 Task: Create a due date automation trigger when advanced on, the moment a card is due add fields with custom field "Resume" set to a date not in this month.
Action: Mouse moved to (986, 289)
Screenshot: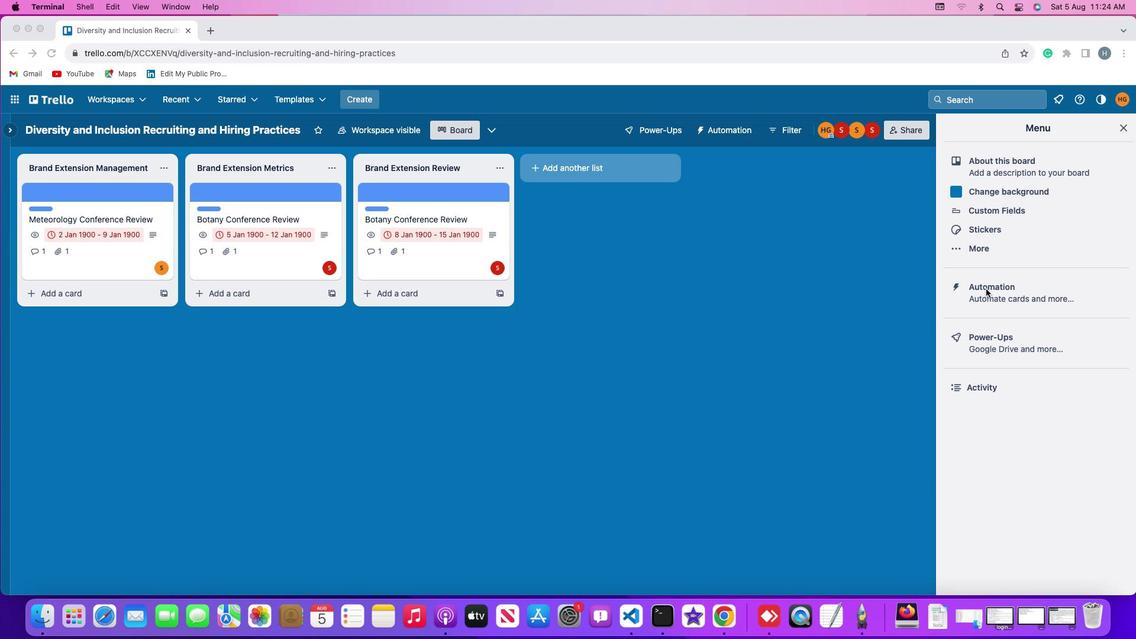 
Action: Mouse pressed left at (986, 289)
Screenshot: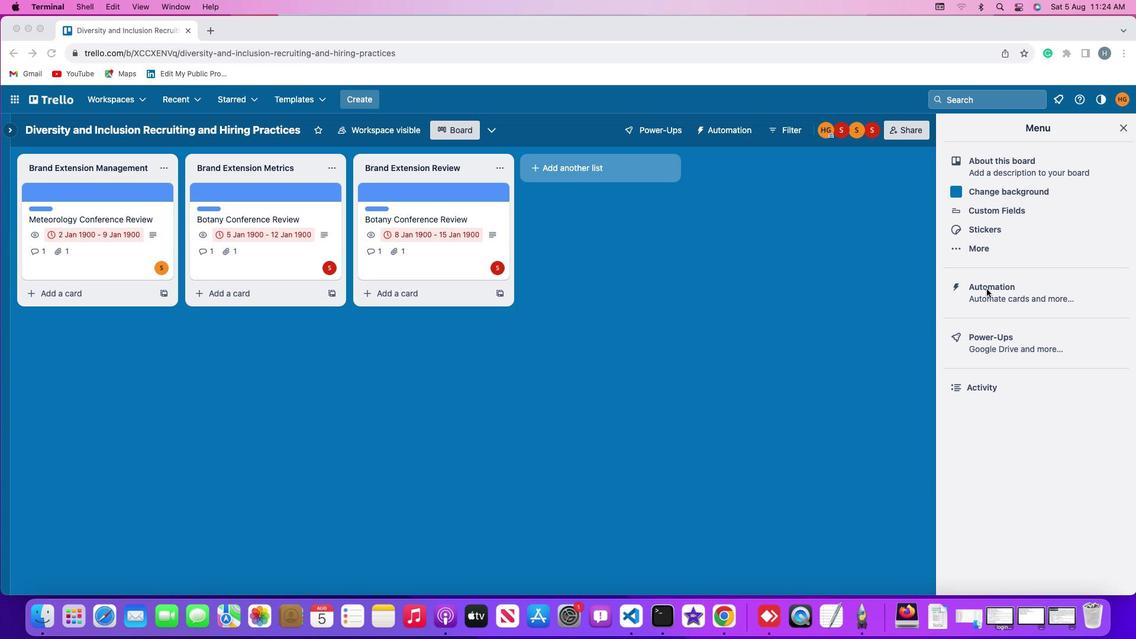 
Action: Mouse pressed left at (986, 289)
Screenshot: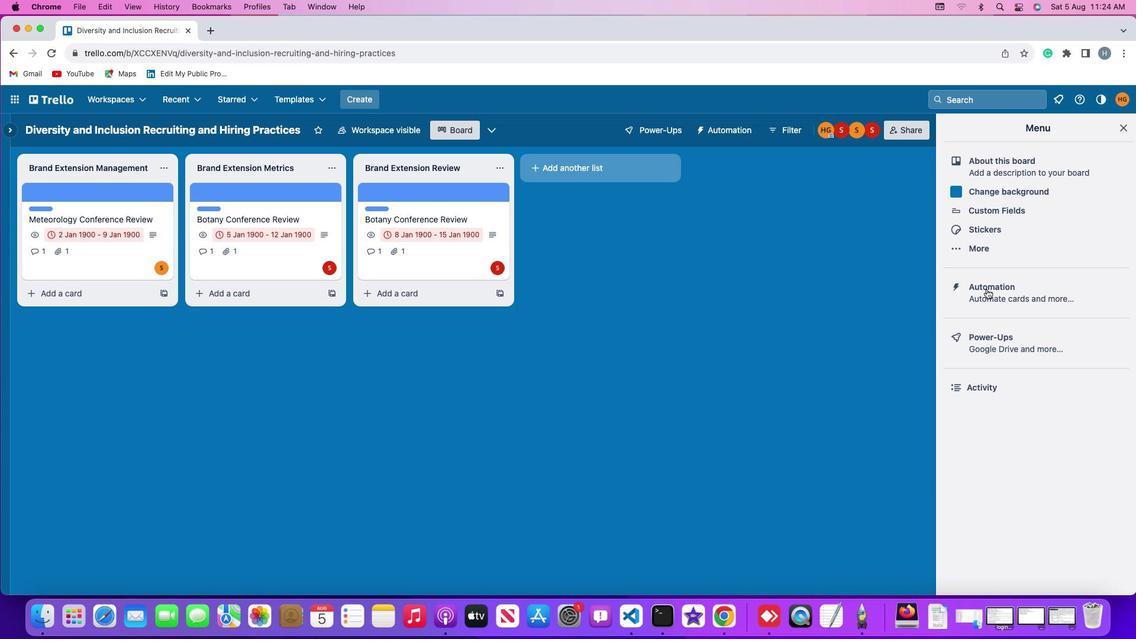 
Action: Mouse moved to (69, 281)
Screenshot: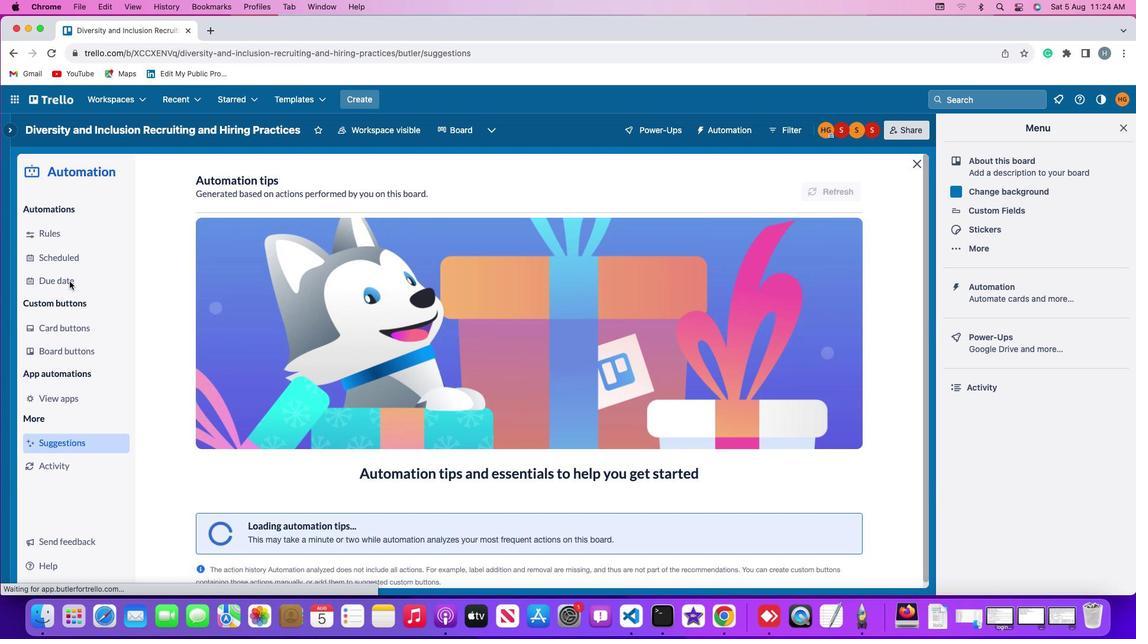 
Action: Mouse pressed left at (69, 281)
Screenshot: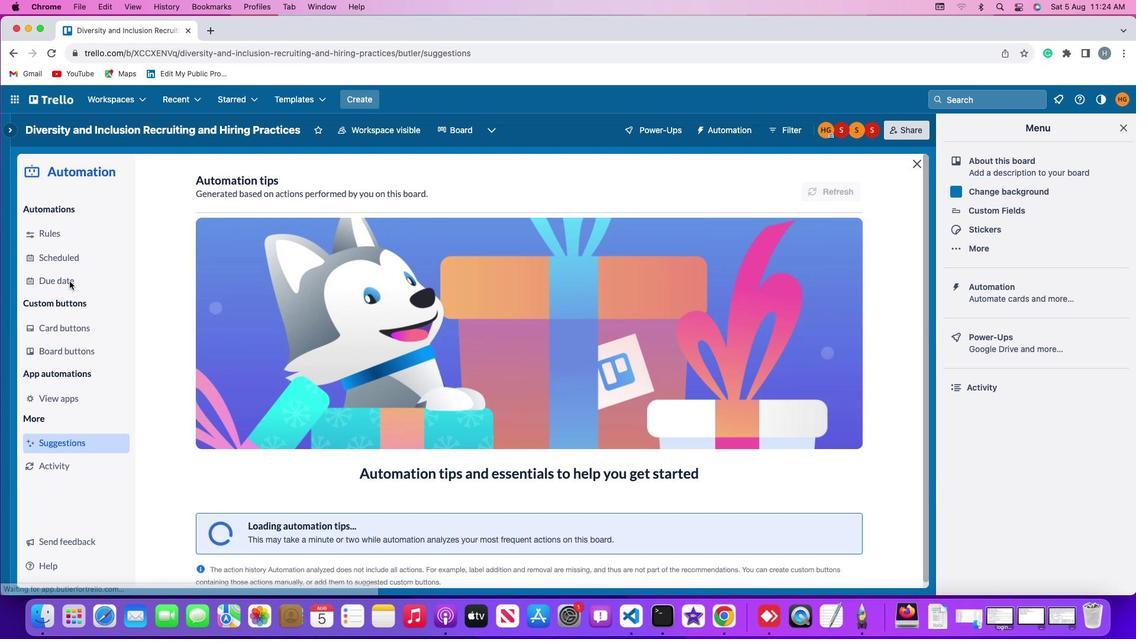 
Action: Mouse moved to (800, 181)
Screenshot: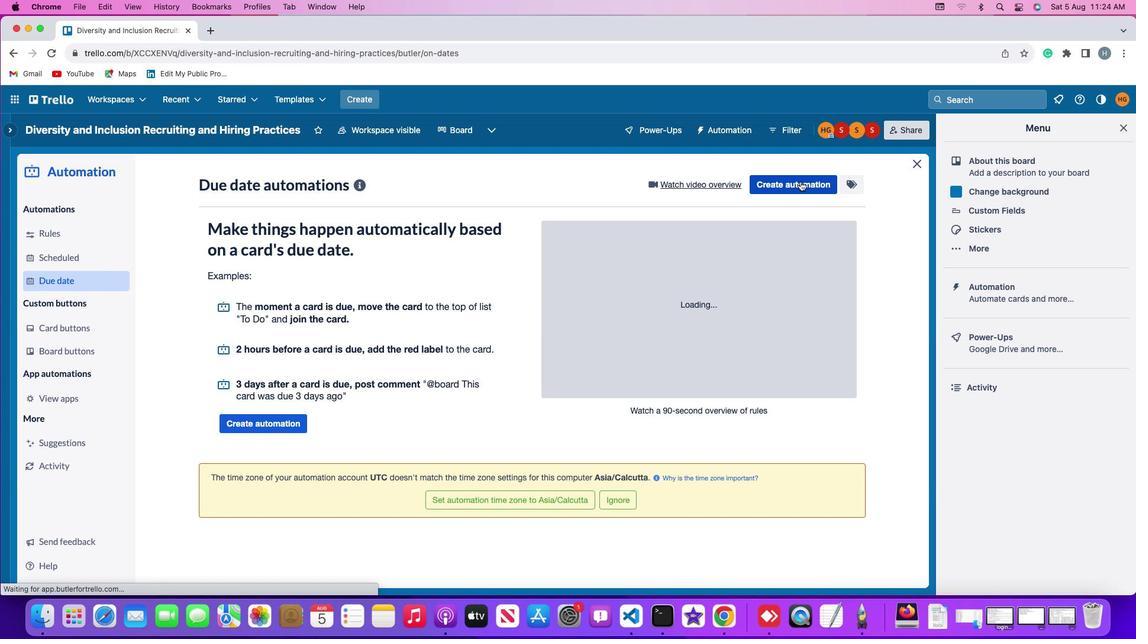 
Action: Mouse pressed left at (800, 181)
Screenshot: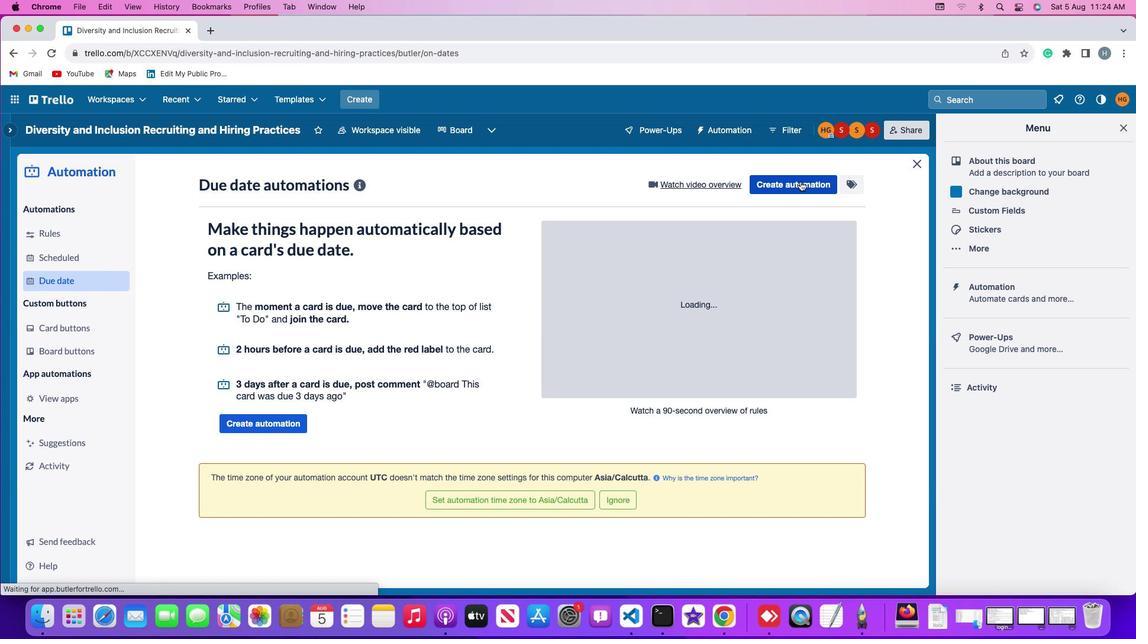 
Action: Mouse moved to (502, 299)
Screenshot: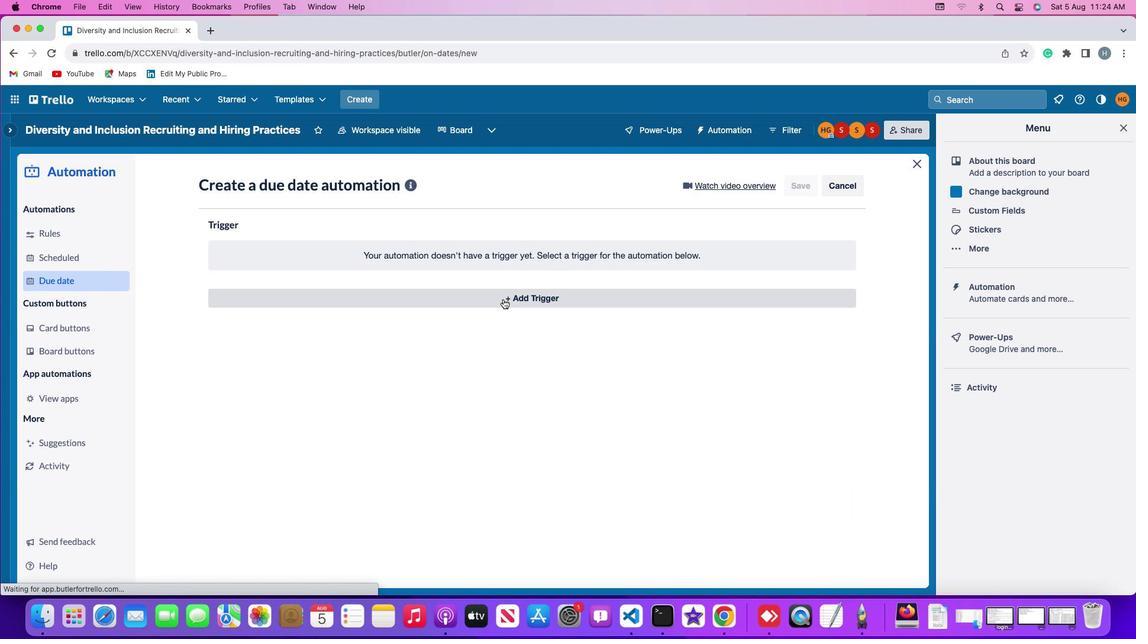 
Action: Mouse pressed left at (502, 299)
Screenshot: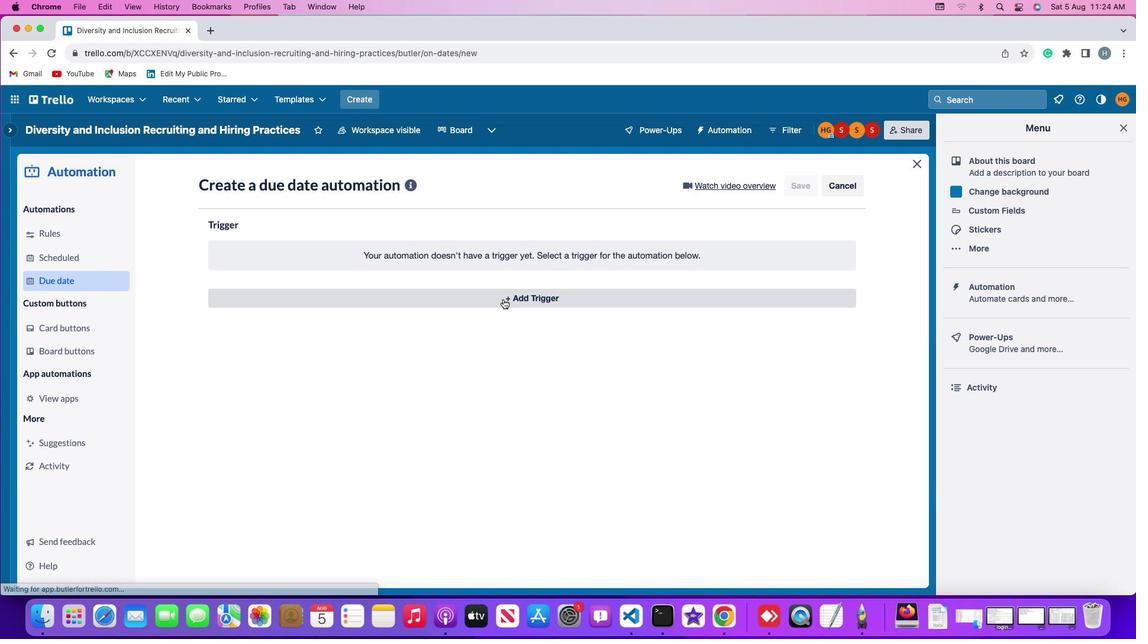 
Action: Mouse moved to (250, 436)
Screenshot: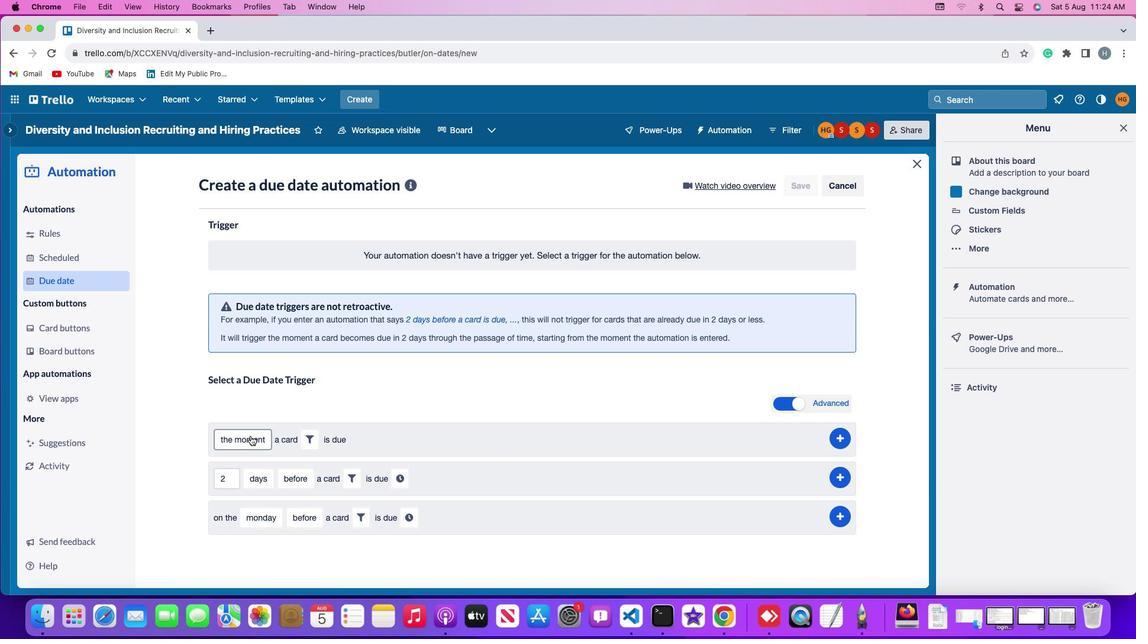 
Action: Mouse pressed left at (250, 436)
Screenshot: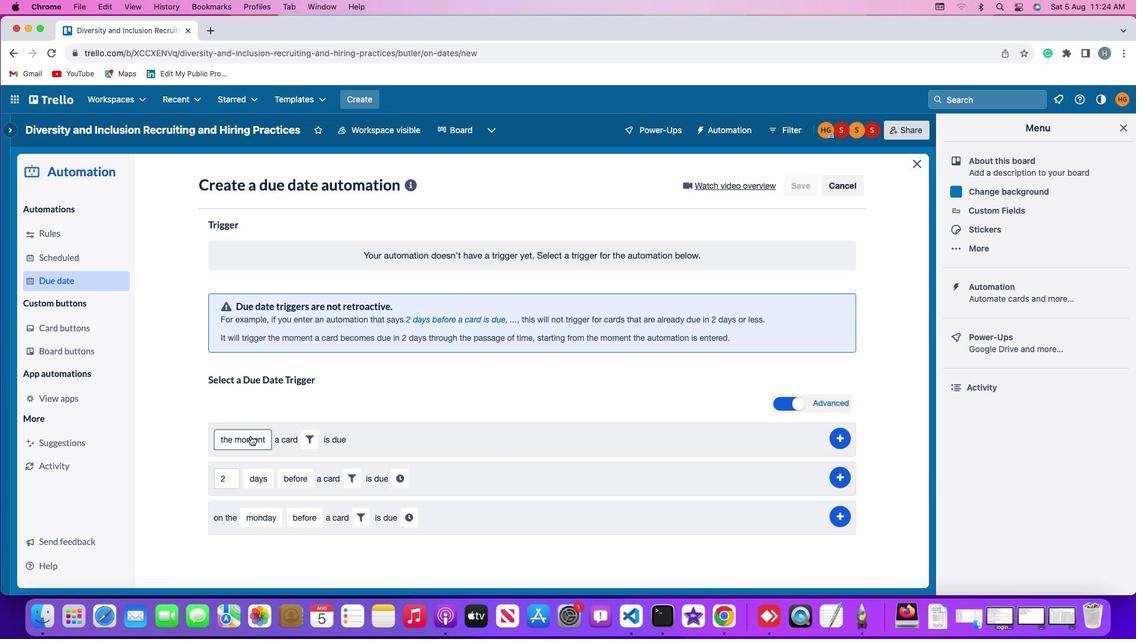 
Action: Mouse moved to (253, 460)
Screenshot: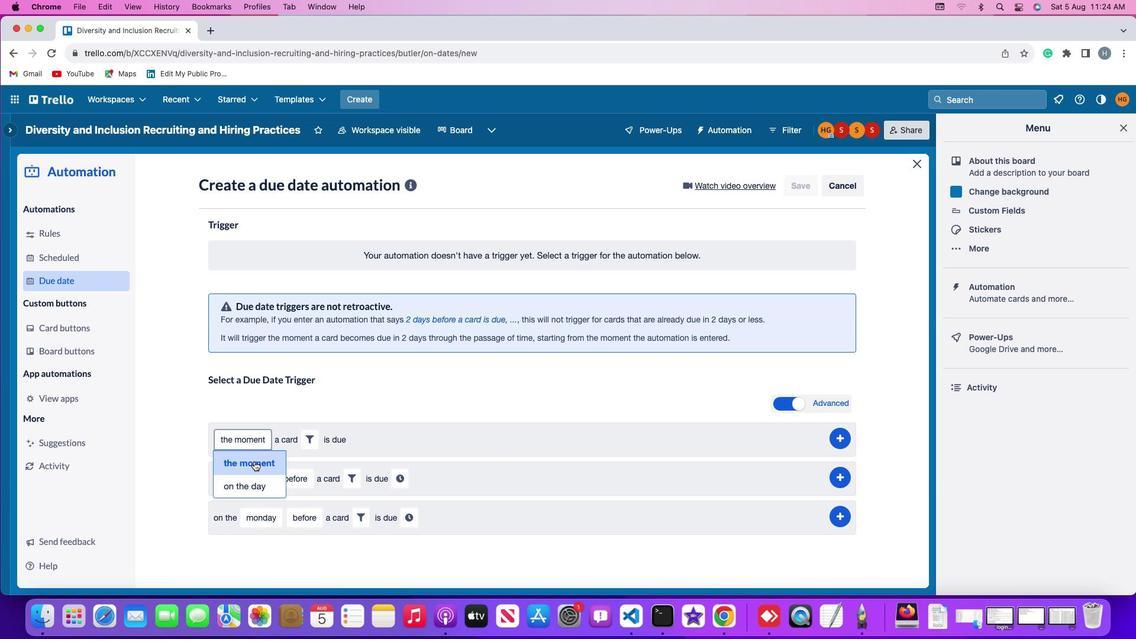 
Action: Mouse pressed left at (253, 460)
Screenshot: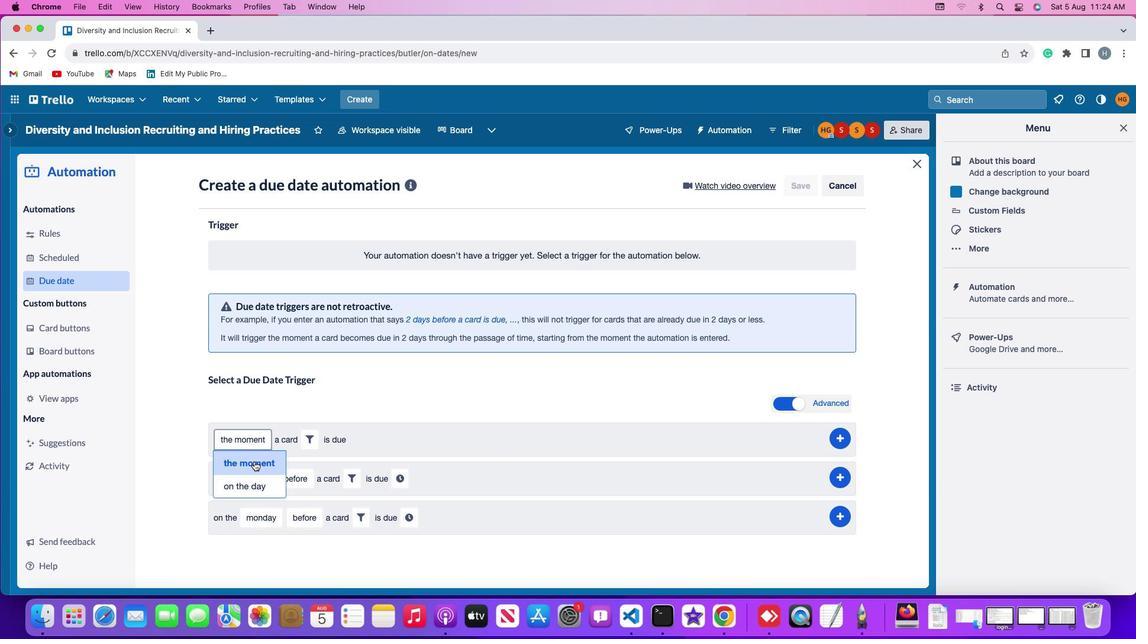 
Action: Mouse moved to (308, 439)
Screenshot: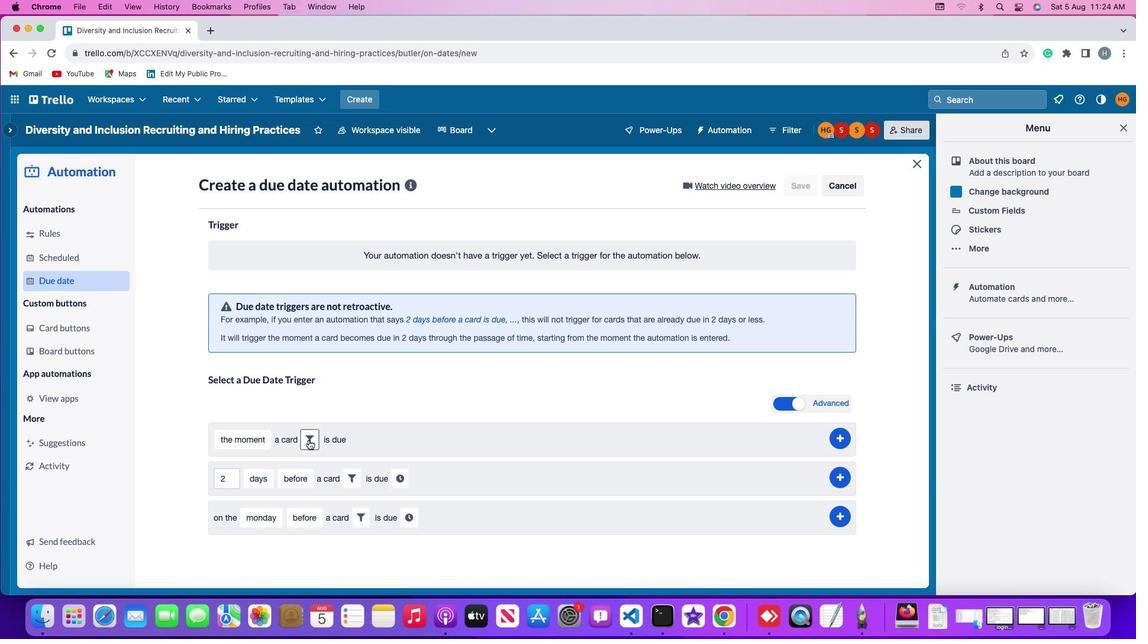 
Action: Mouse pressed left at (308, 439)
Screenshot: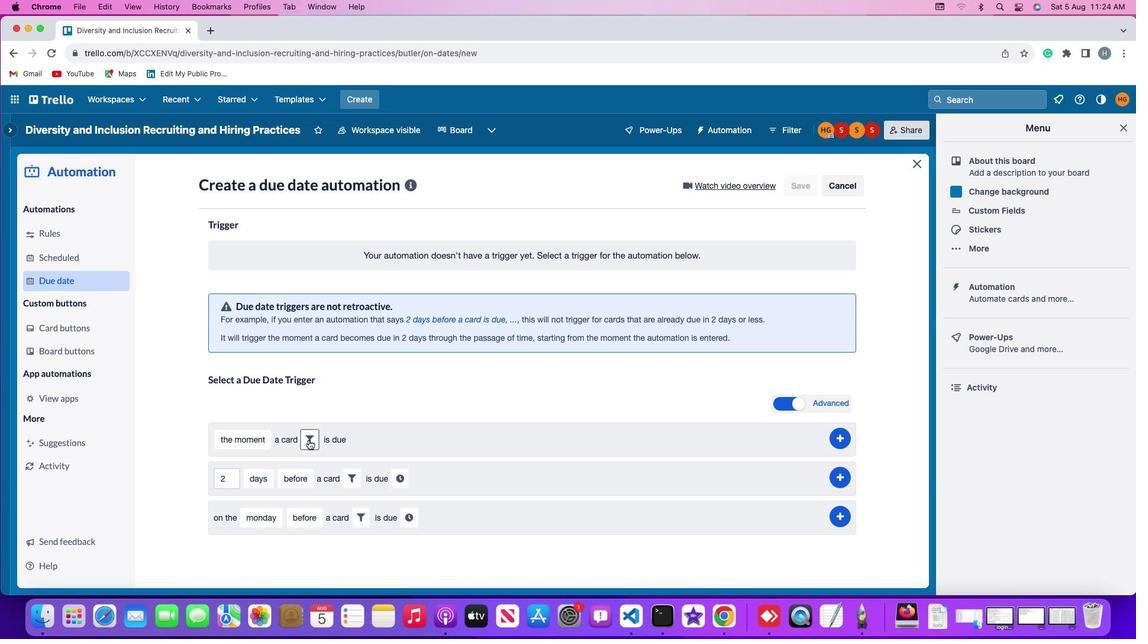 
Action: Mouse moved to (500, 475)
Screenshot: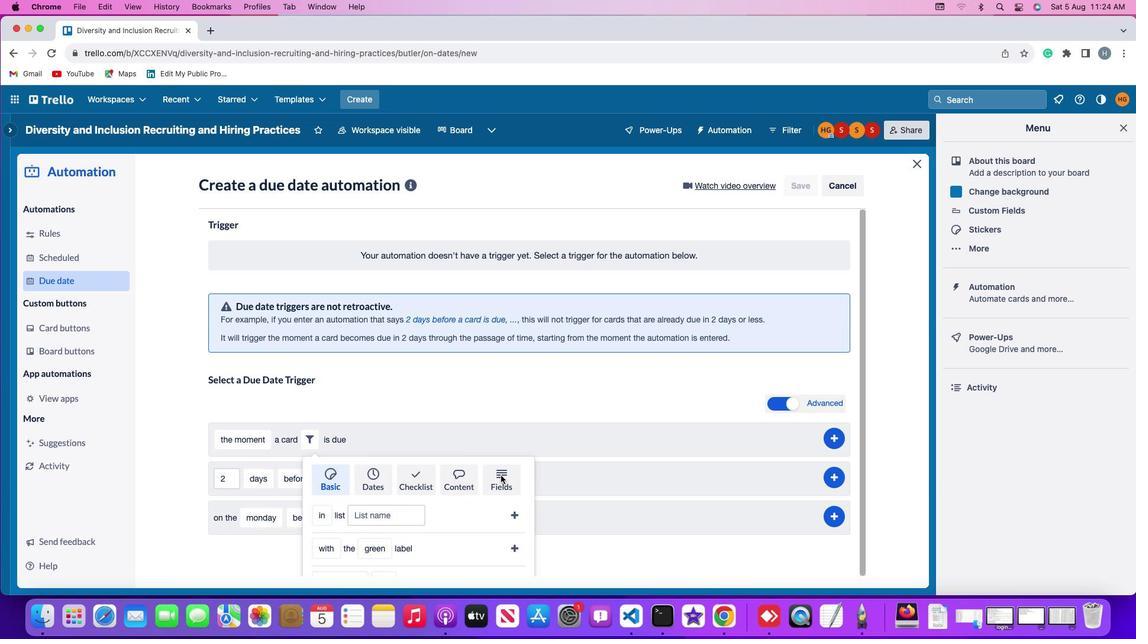
Action: Mouse pressed left at (500, 475)
Screenshot: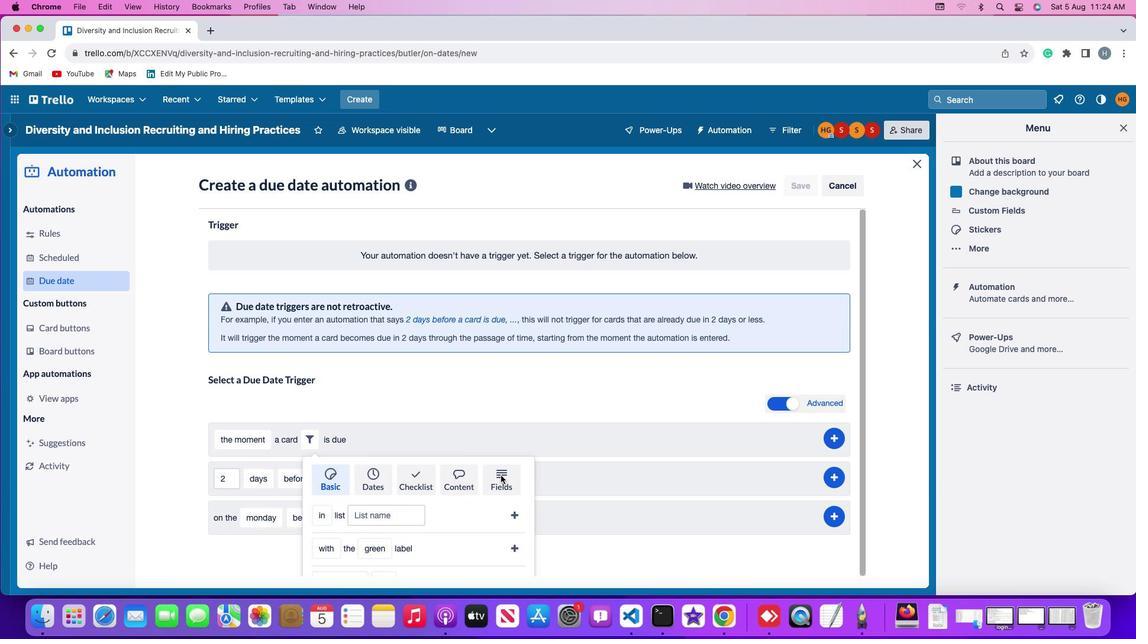 
Action: Mouse moved to (500, 475)
Screenshot: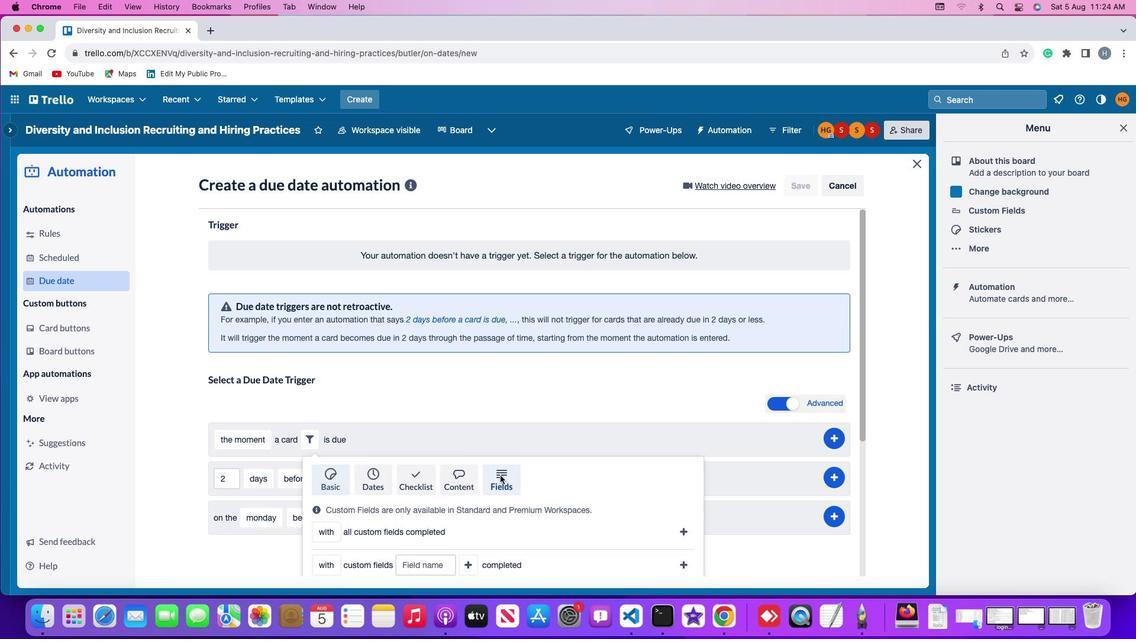 
Action: Mouse scrolled (500, 475) with delta (0, 0)
Screenshot: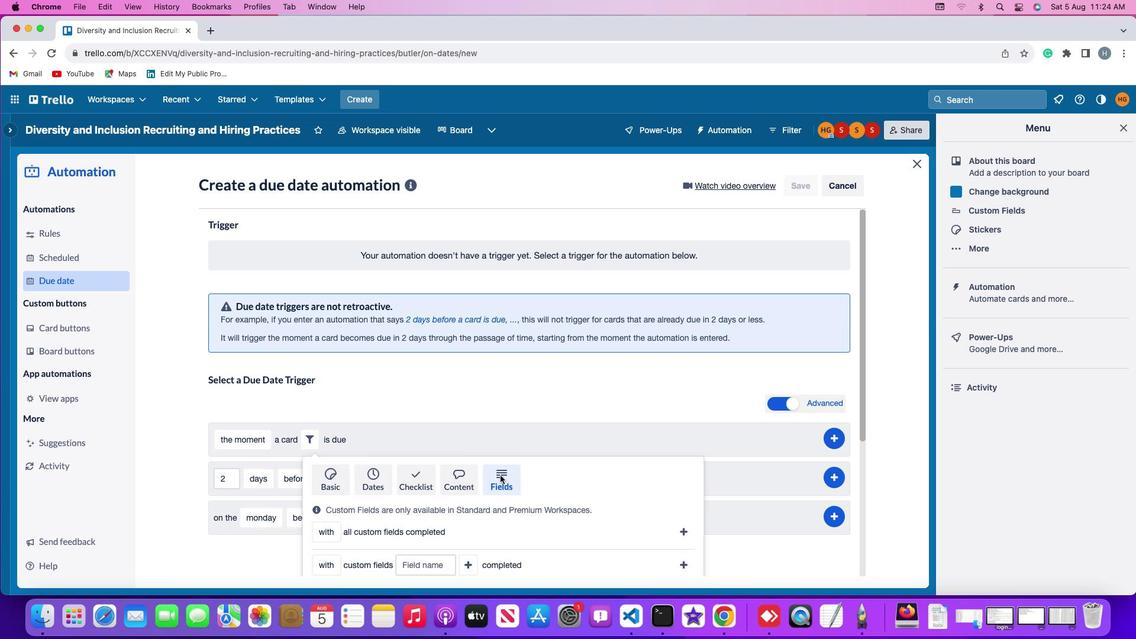 
Action: Mouse scrolled (500, 475) with delta (0, 0)
Screenshot: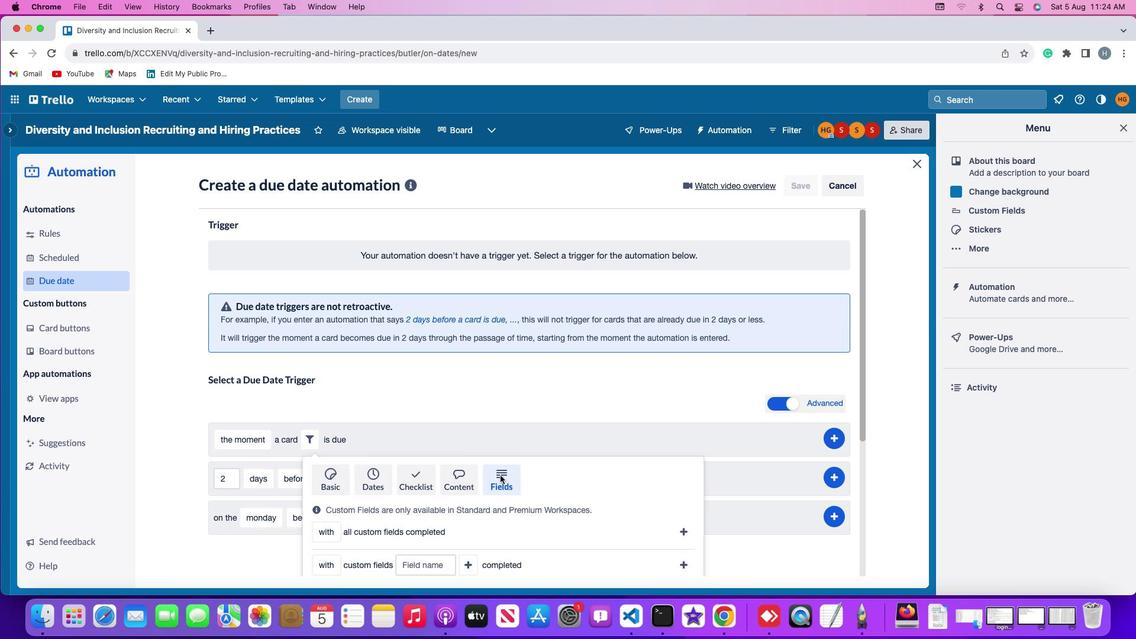 
Action: Mouse scrolled (500, 475) with delta (0, -1)
Screenshot: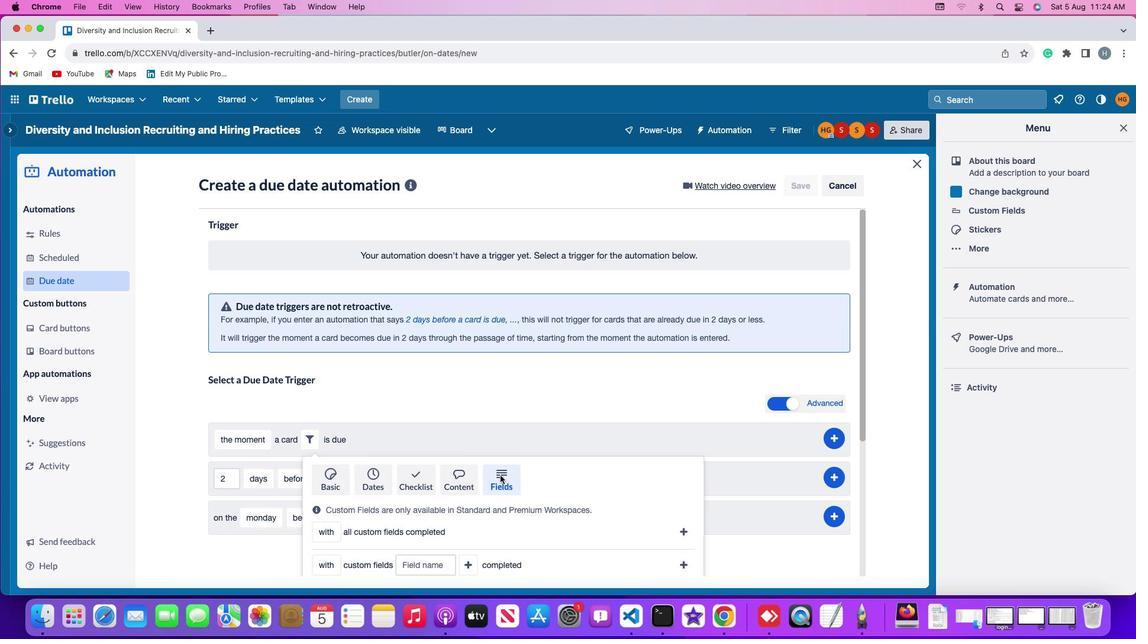 
Action: Mouse scrolled (500, 475) with delta (0, -2)
Screenshot: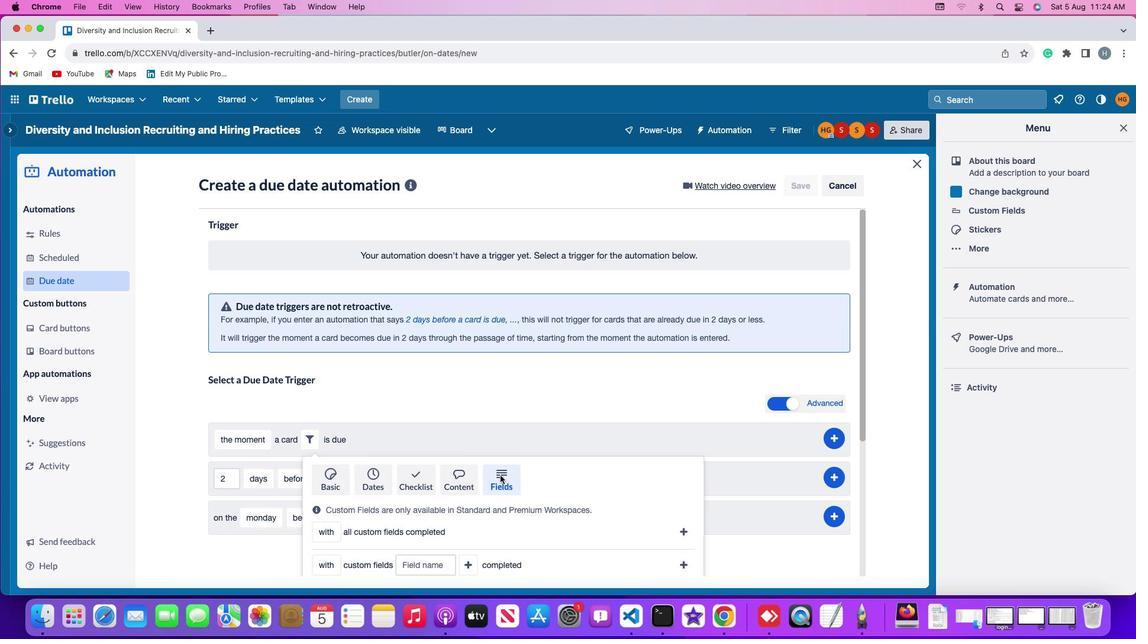 
Action: Mouse scrolled (500, 475) with delta (0, -3)
Screenshot: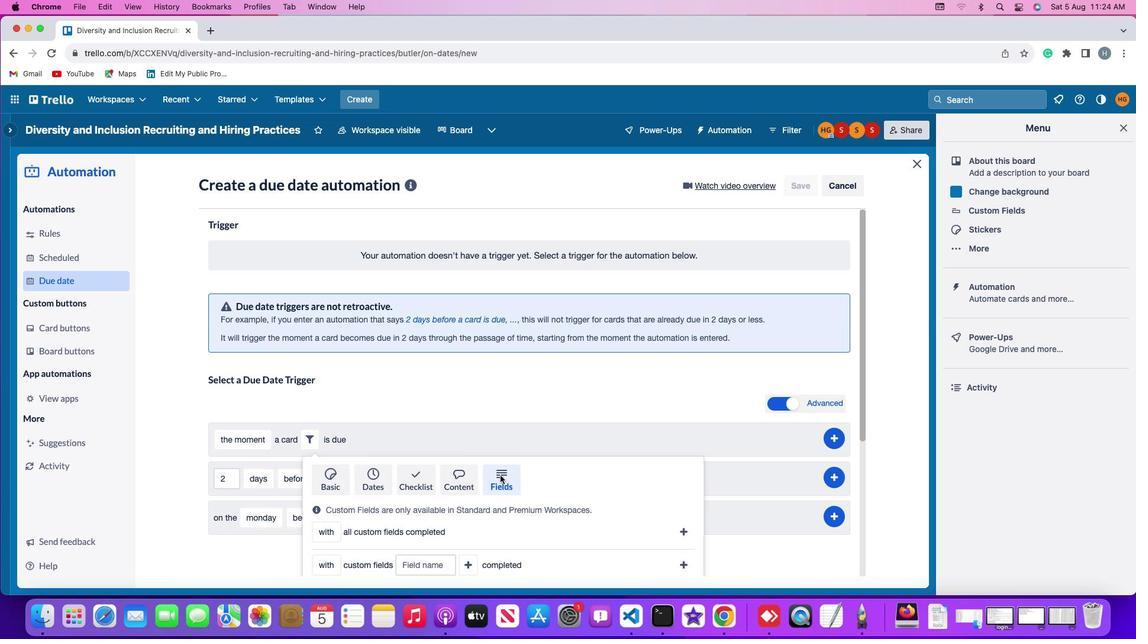 
Action: Mouse scrolled (500, 475) with delta (0, -4)
Screenshot: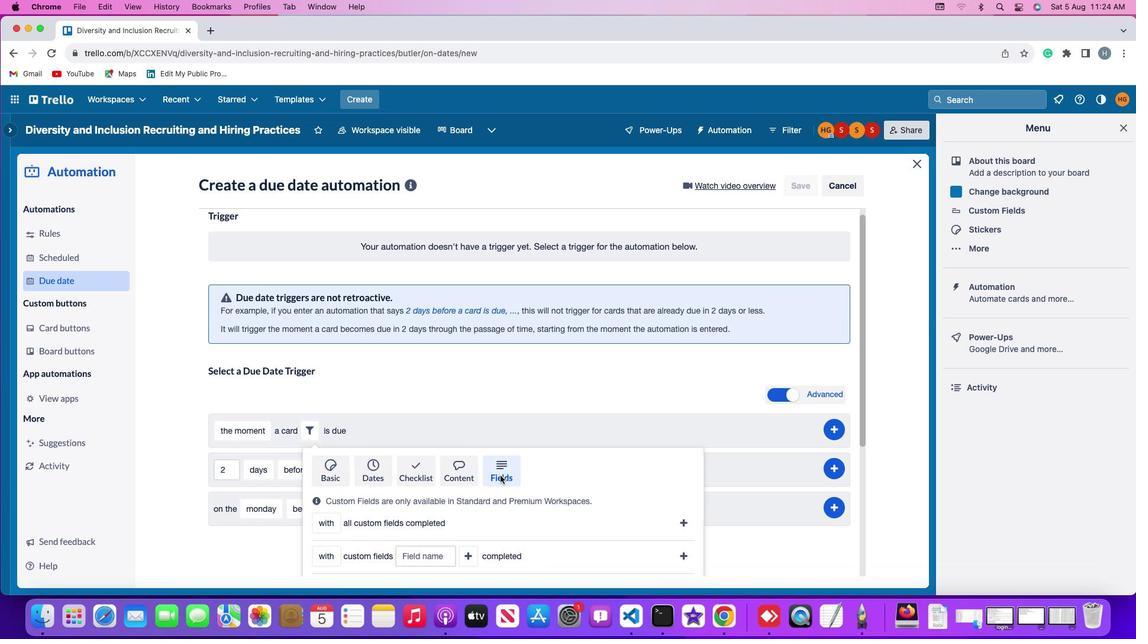 
Action: Mouse scrolled (500, 475) with delta (0, 0)
Screenshot: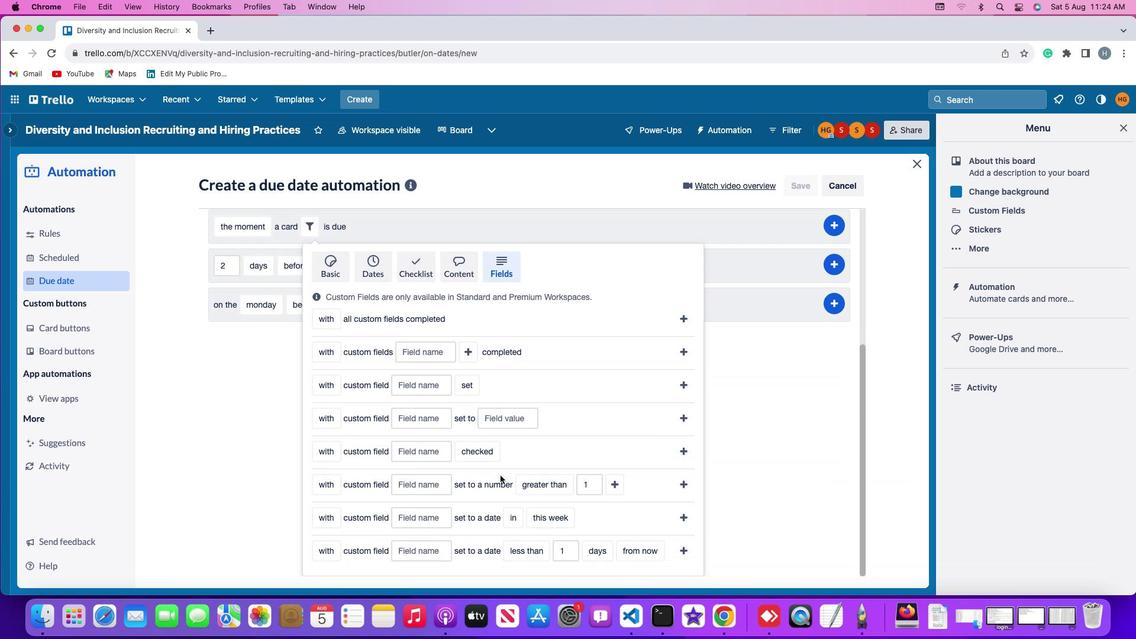 
Action: Mouse scrolled (500, 475) with delta (0, 0)
Screenshot: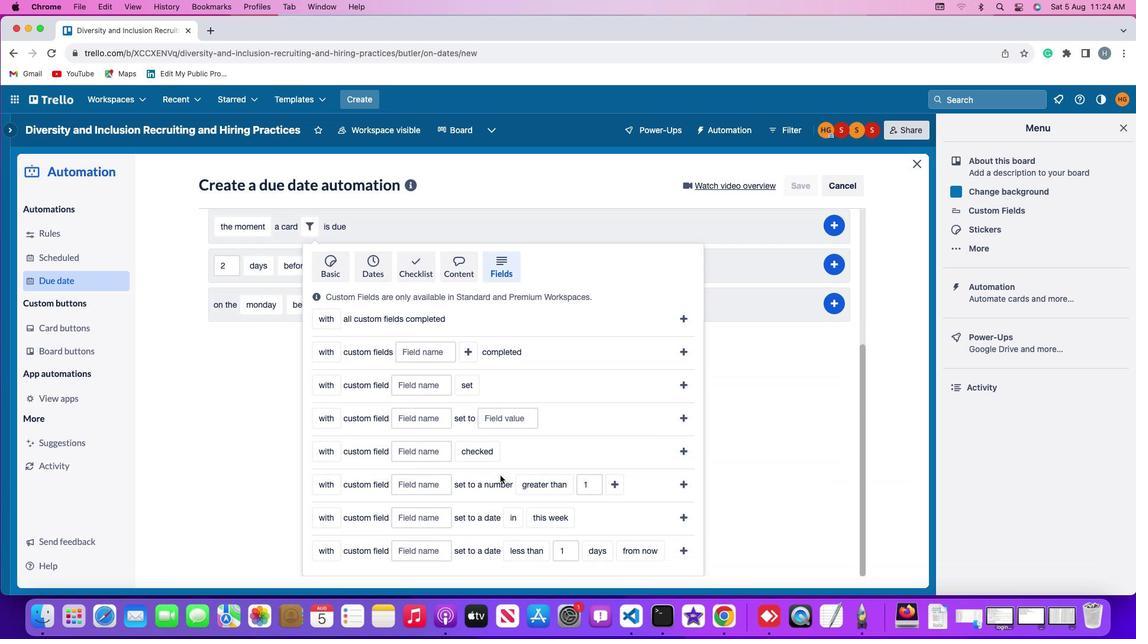 
Action: Mouse scrolled (500, 475) with delta (0, -1)
Screenshot: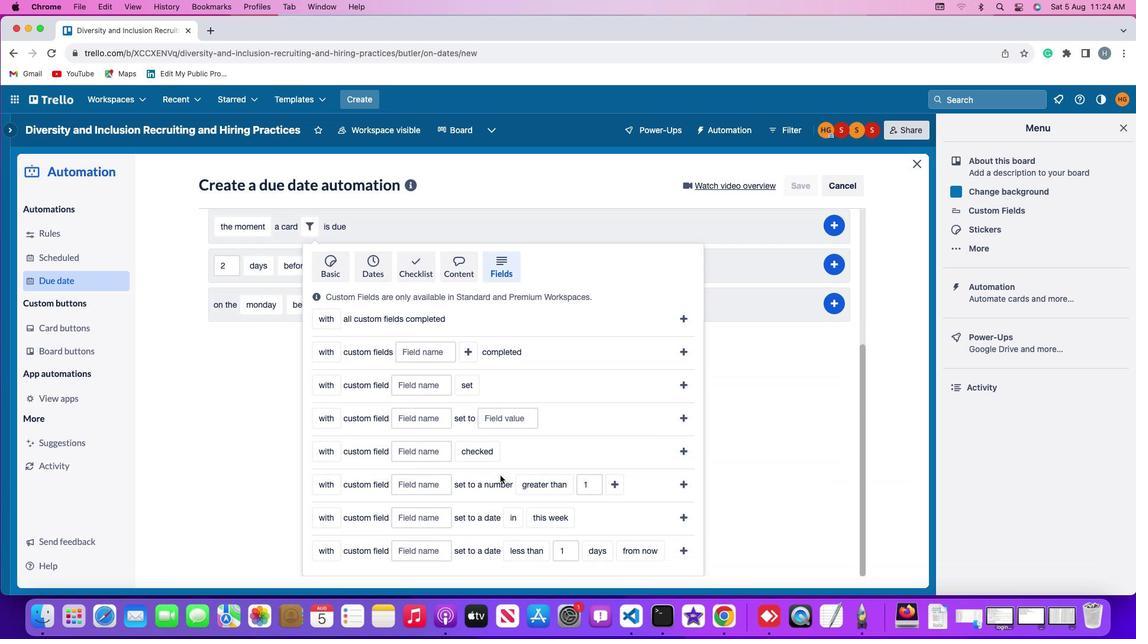 
Action: Mouse scrolled (500, 475) with delta (0, -2)
Screenshot: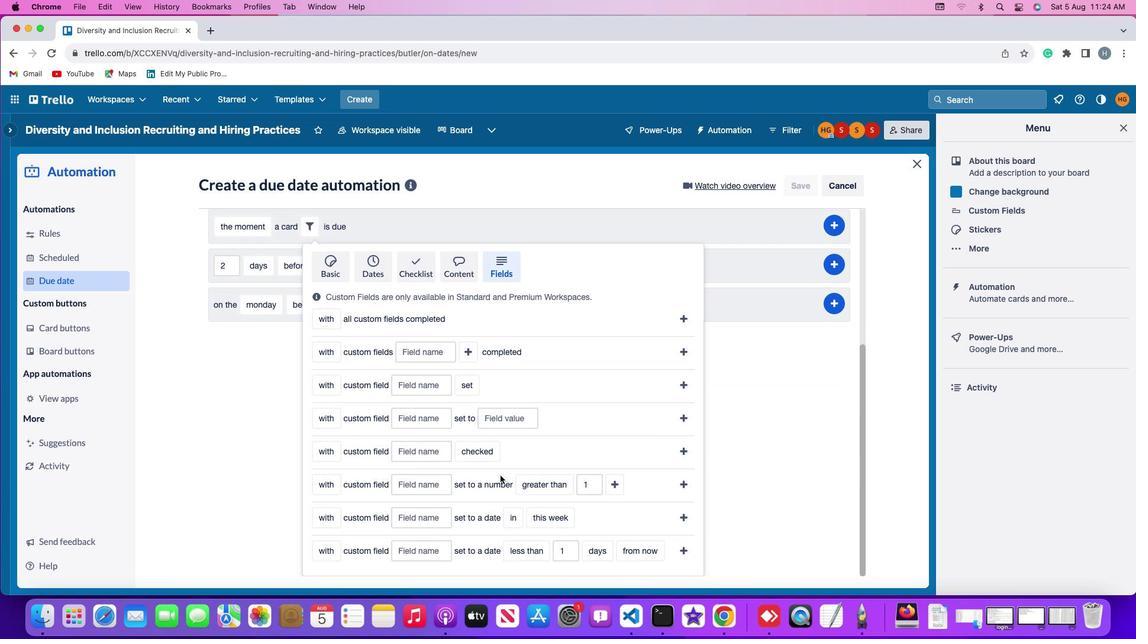 
Action: Mouse scrolled (500, 475) with delta (0, -3)
Screenshot: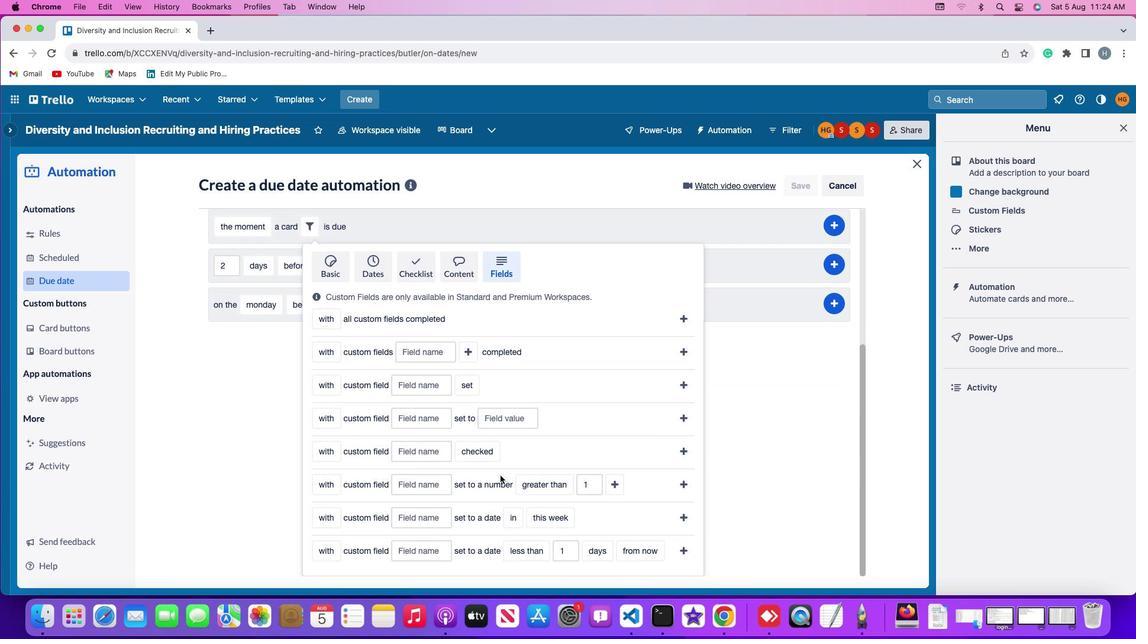 
Action: Mouse moved to (332, 520)
Screenshot: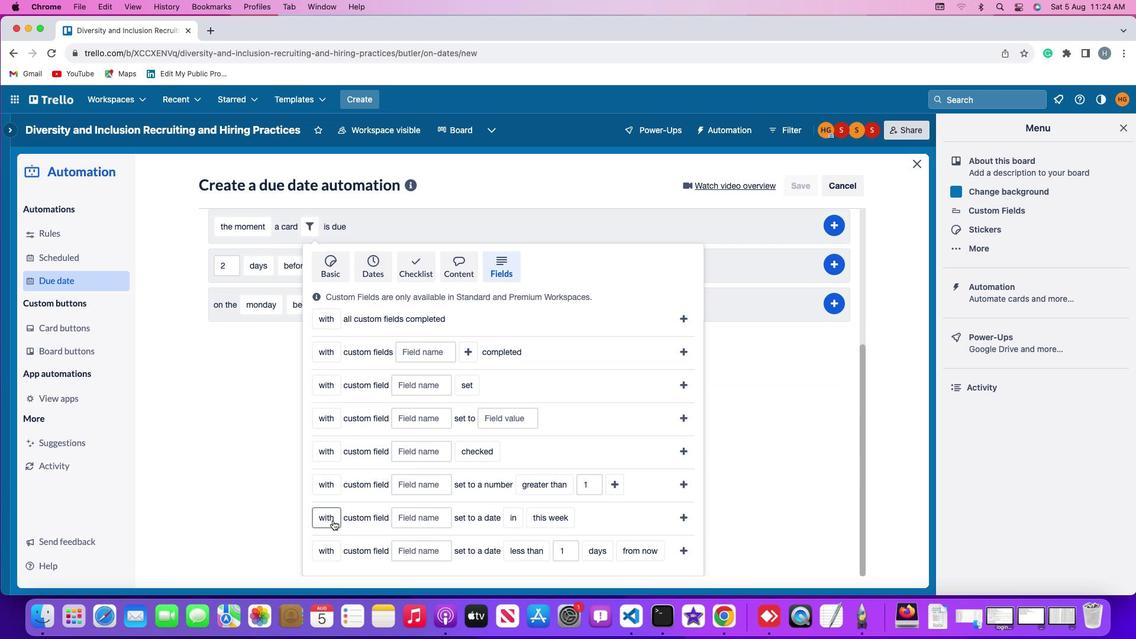 
Action: Mouse pressed left at (332, 520)
Screenshot: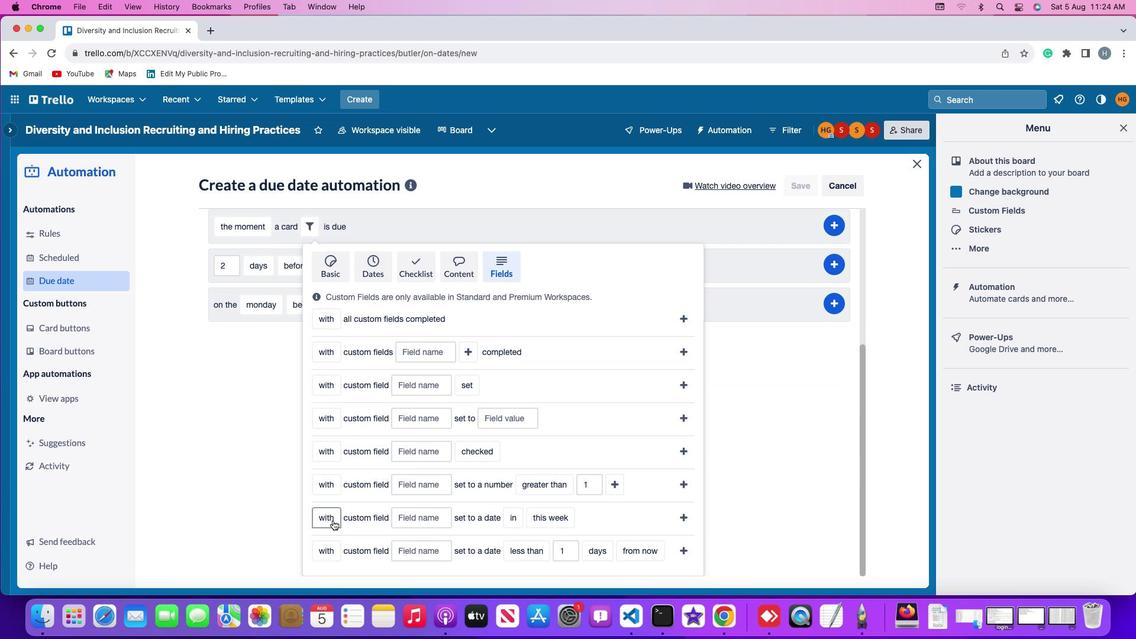 
Action: Mouse moved to (336, 540)
Screenshot: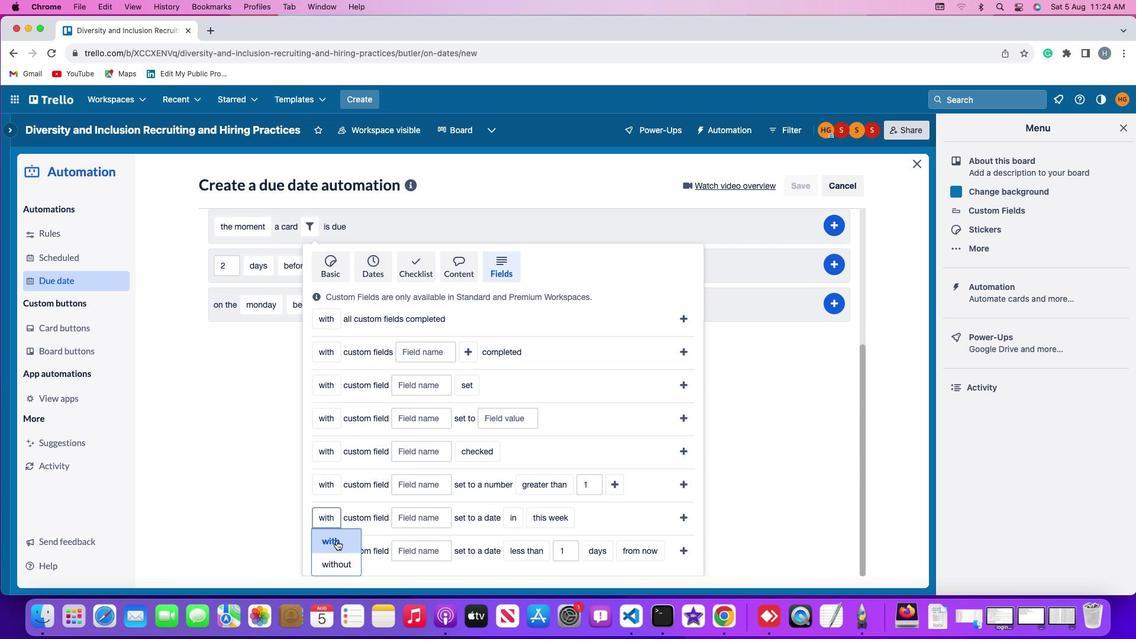 
Action: Mouse pressed left at (336, 540)
Screenshot: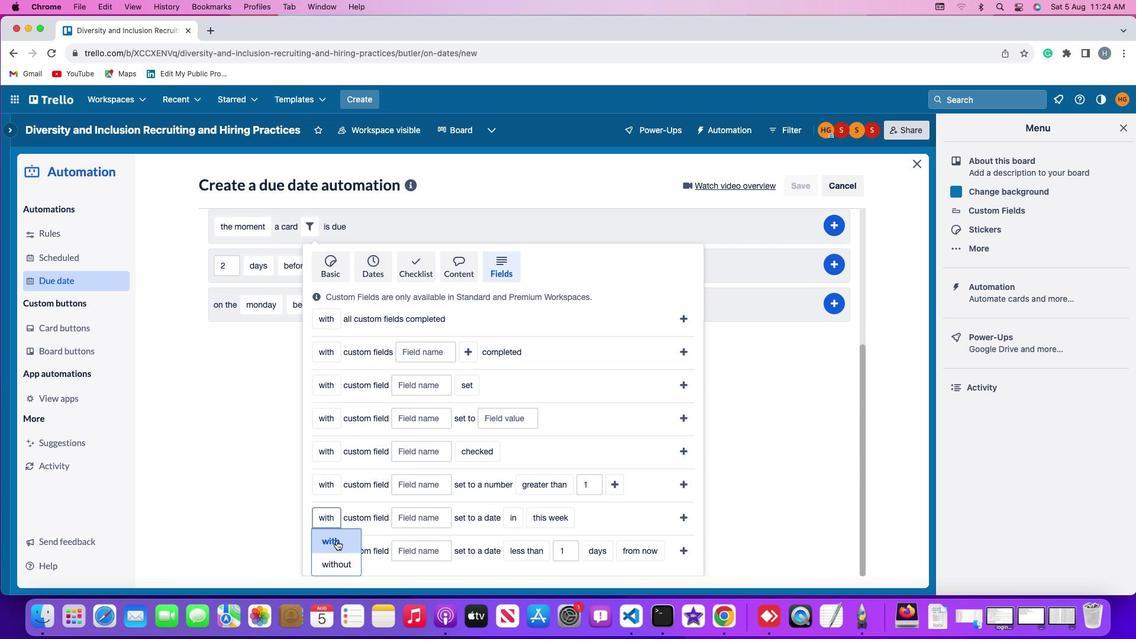 
Action: Mouse moved to (418, 520)
Screenshot: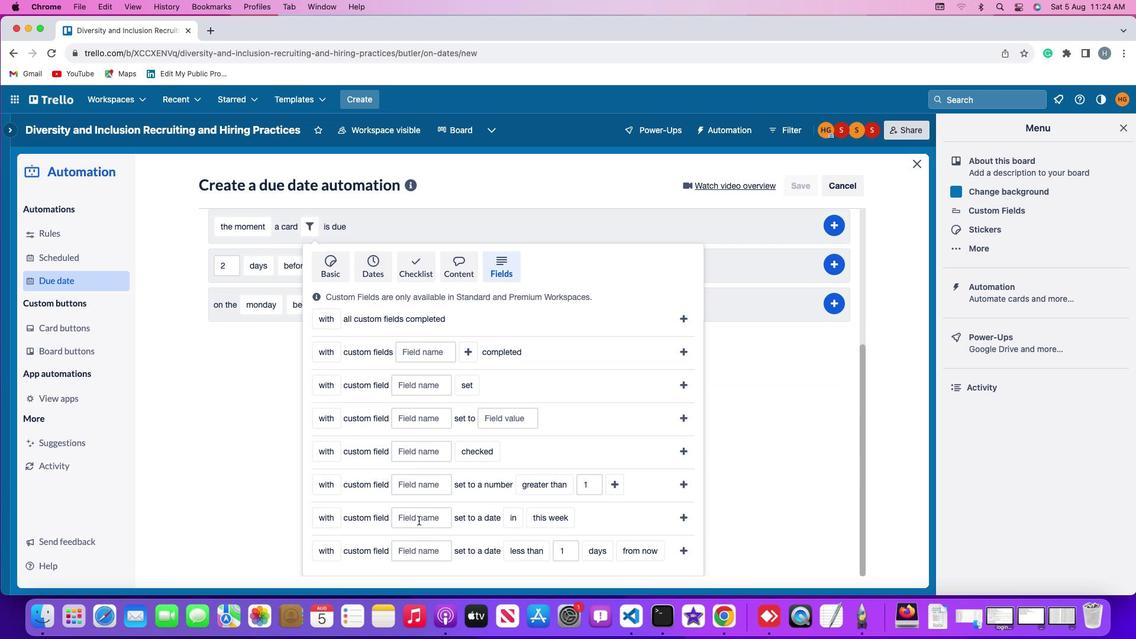 
Action: Mouse pressed left at (418, 520)
Screenshot: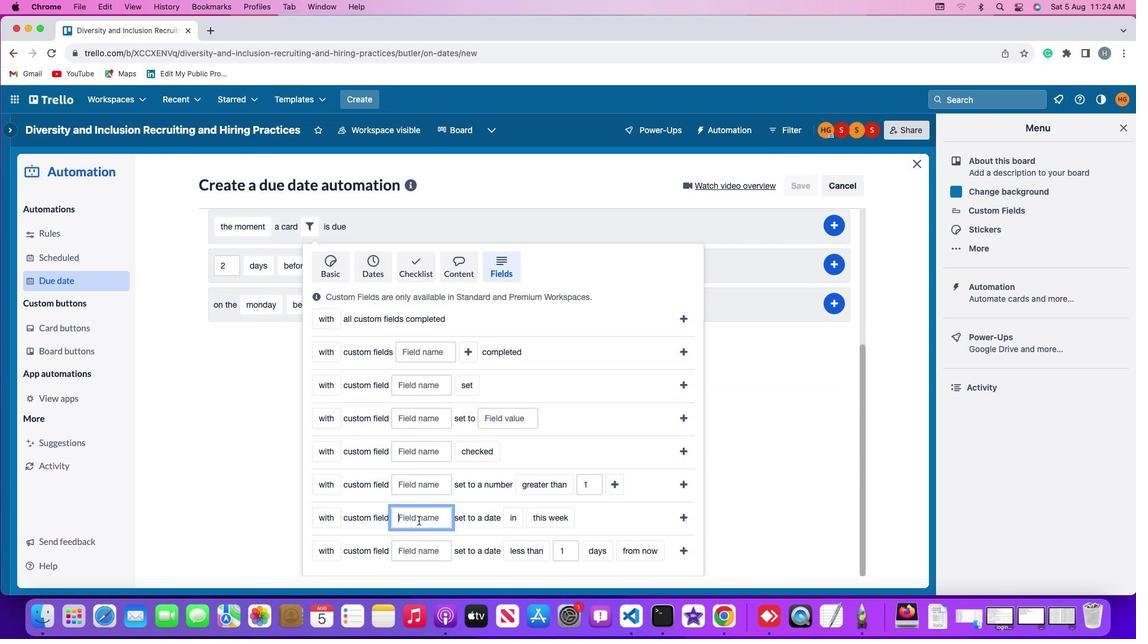 
Action: Mouse moved to (418, 520)
Screenshot: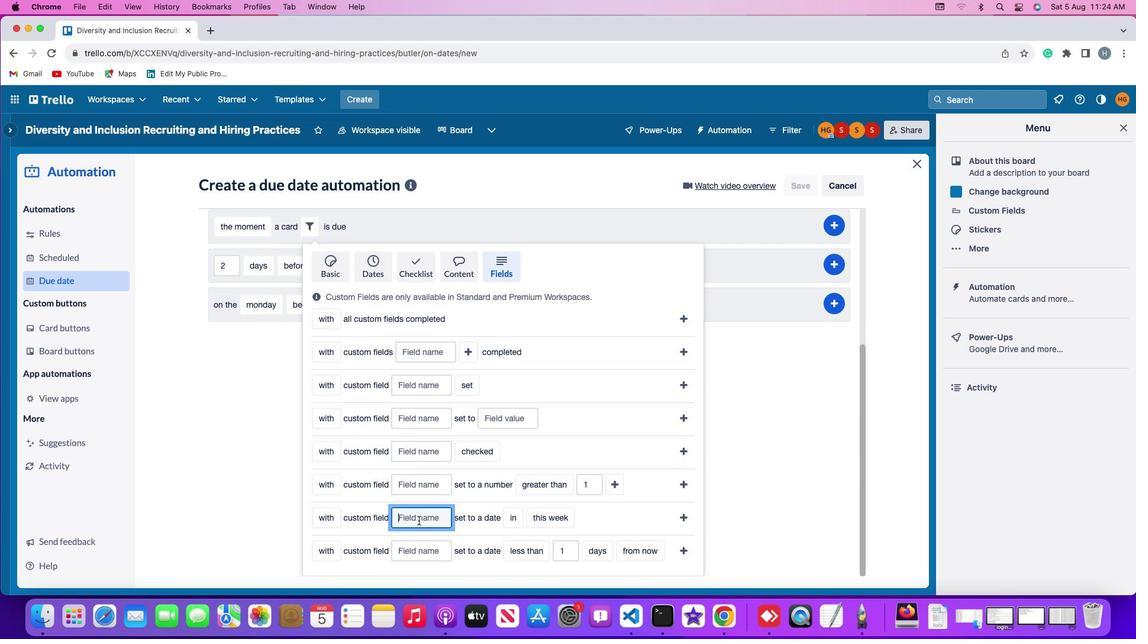 
Action: Key pressed Key.shift'R''e''s''u''m''e'
Screenshot: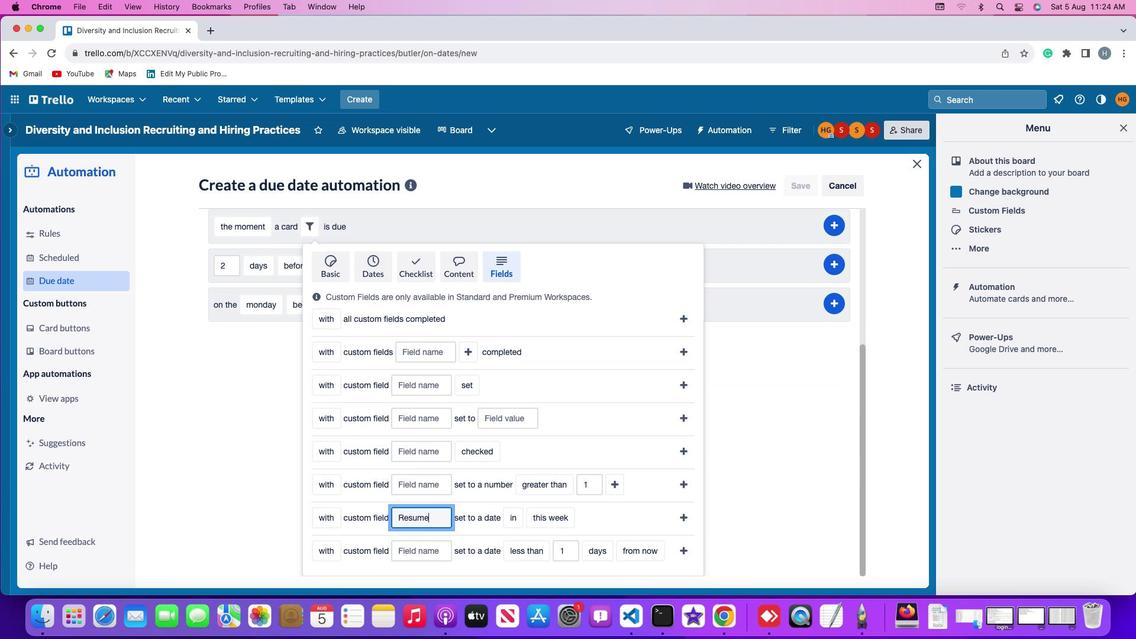 
Action: Mouse moved to (514, 520)
Screenshot: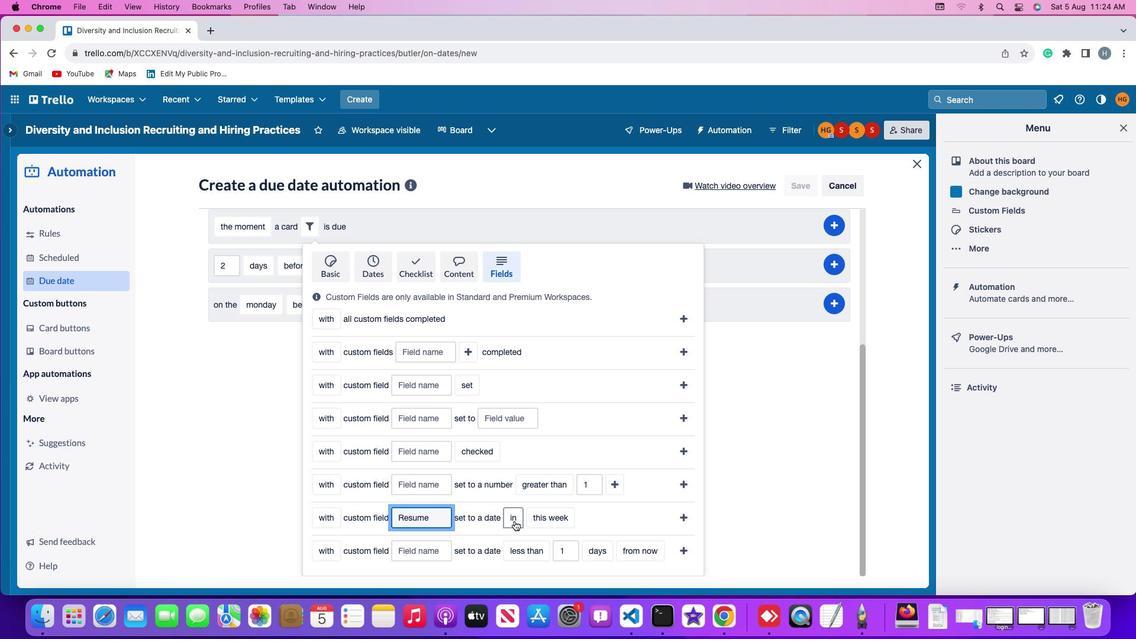 
Action: Mouse pressed left at (514, 520)
Screenshot: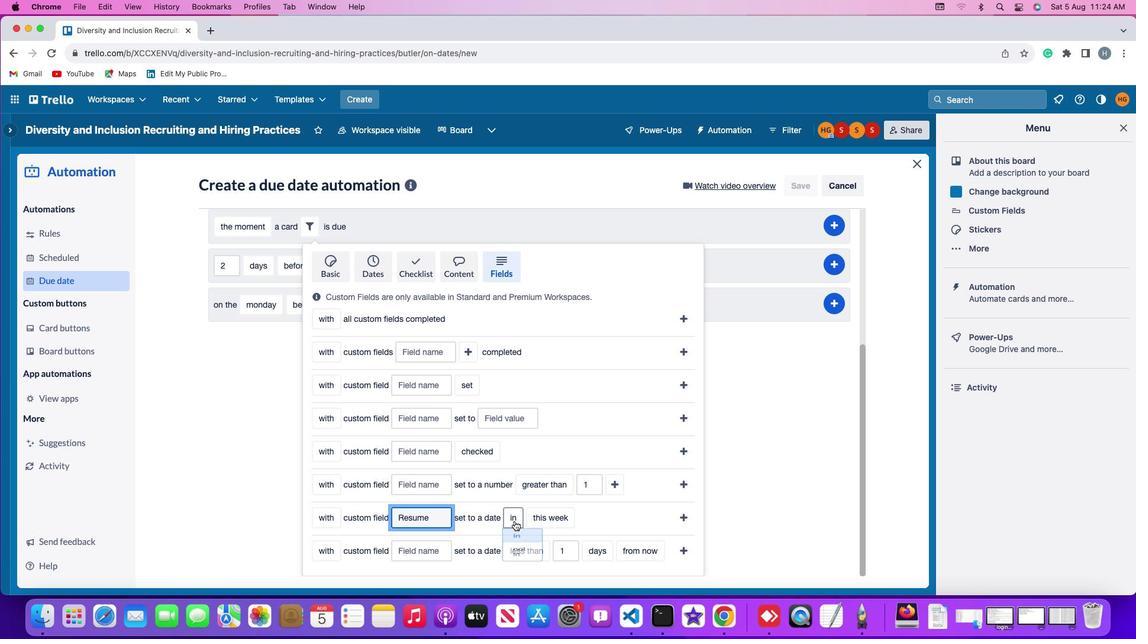 
Action: Mouse moved to (521, 539)
Screenshot: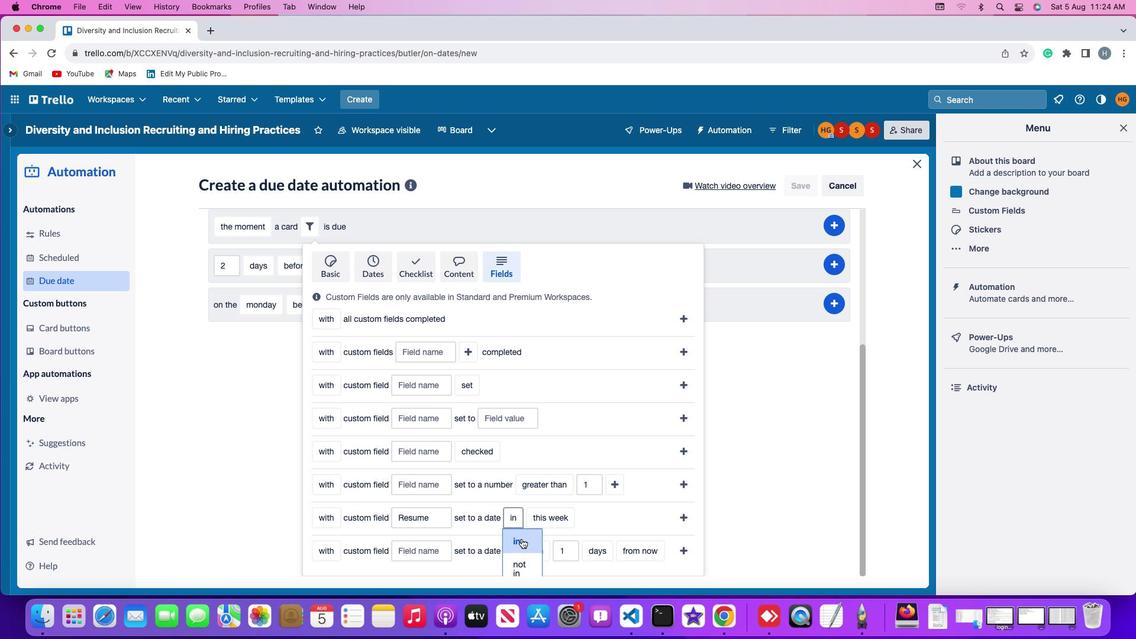 
Action: Mouse pressed left at (521, 539)
Screenshot: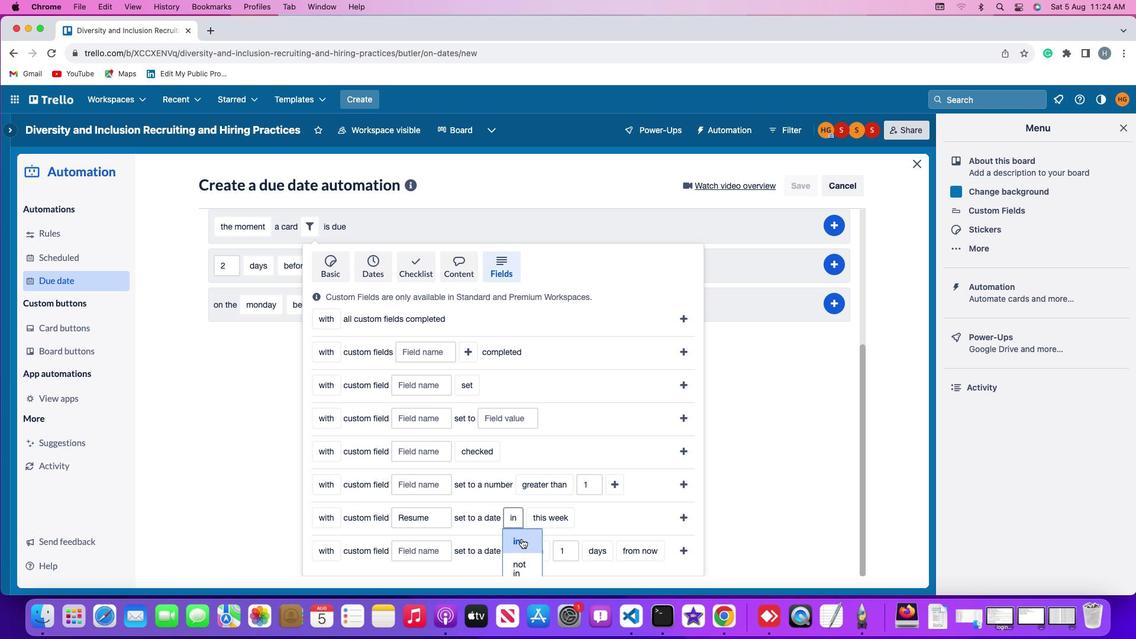
Action: Mouse moved to (515, 520)
Screenshot: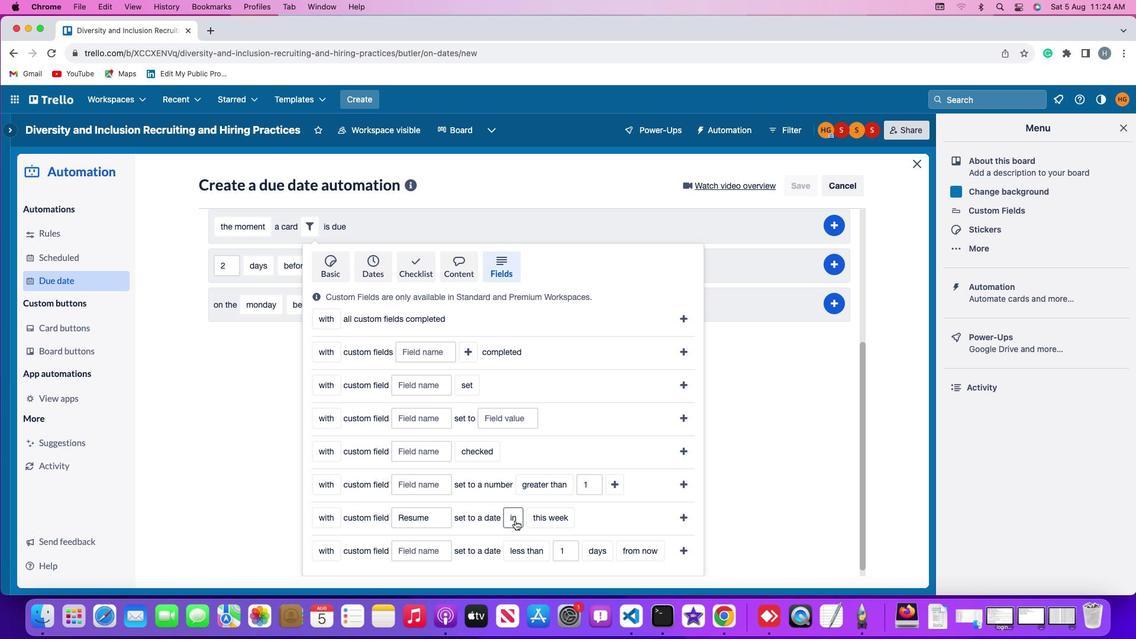 
Action: Mouse pressed left at (515, 520)
Screenshot: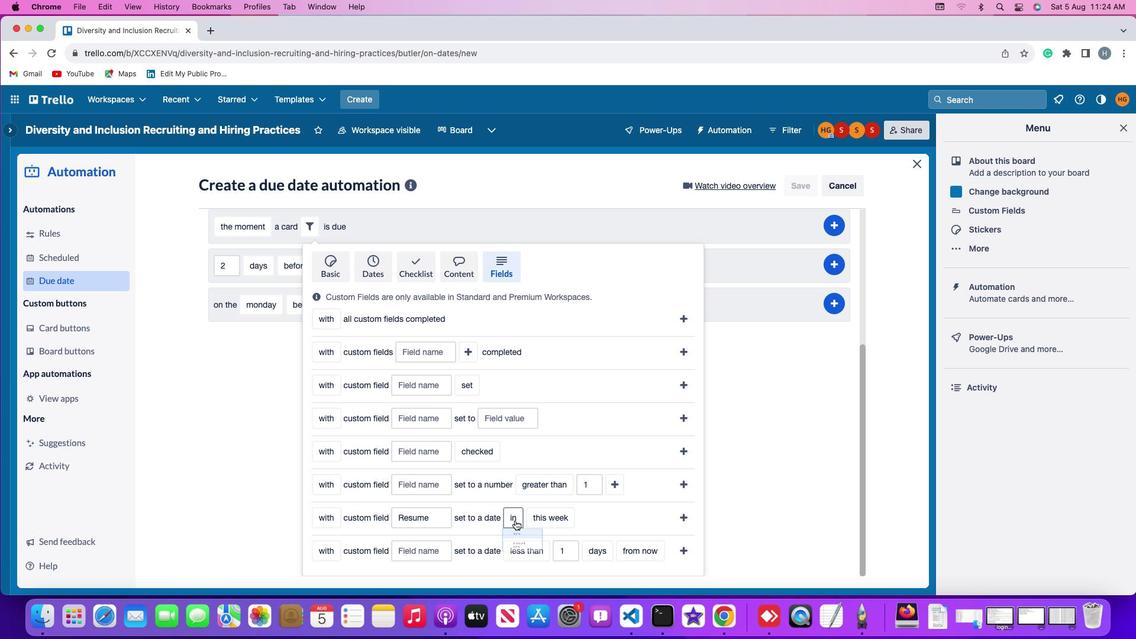 
Action: Mouse moved to (524, 566)
Screenshot: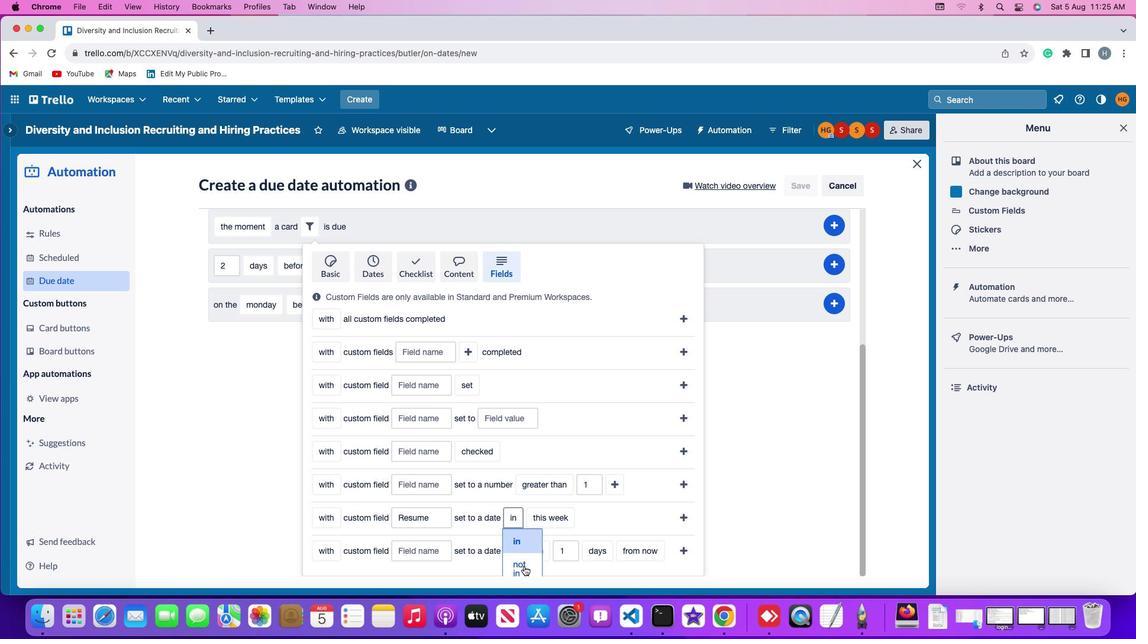 
Action: Mouse pressed left at (524, 566)
Screenshot: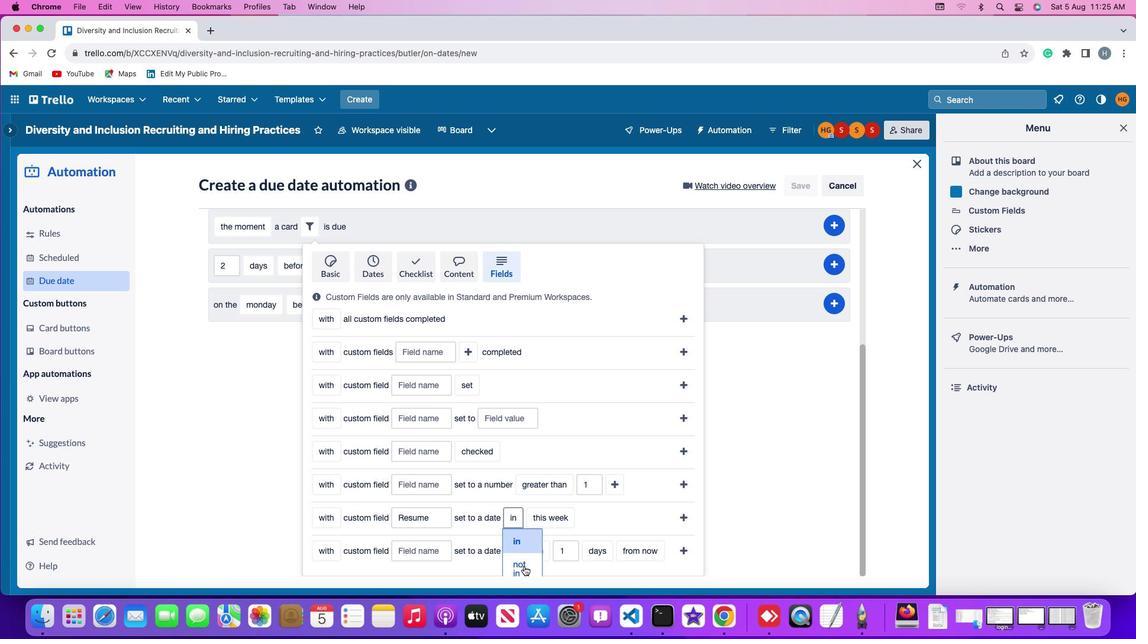 
Action: Mouse moved to (565, 520)
Screenshot: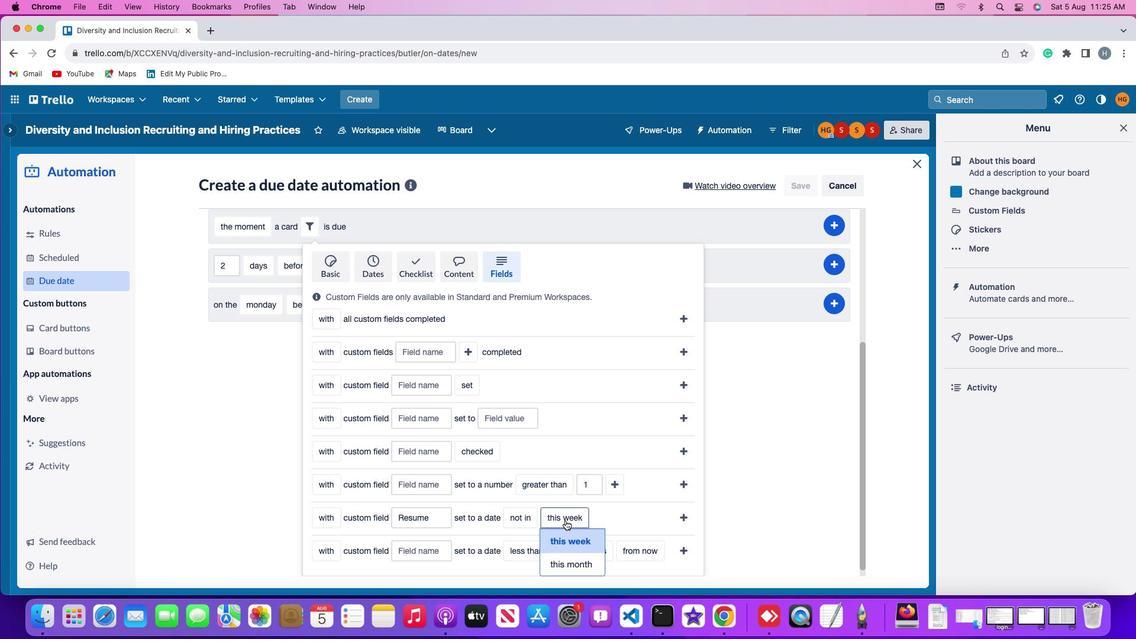 
Action: Mouse pressed left at (565, 520)
Screenshot: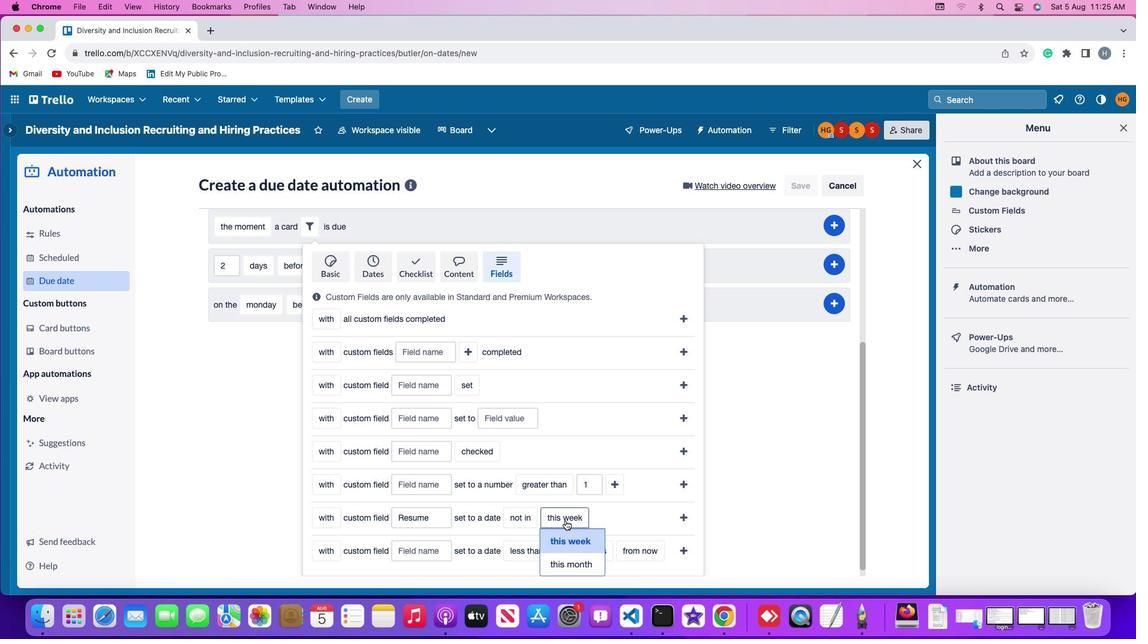 
Action: Mouse moved to (574, 570)
Screenshot: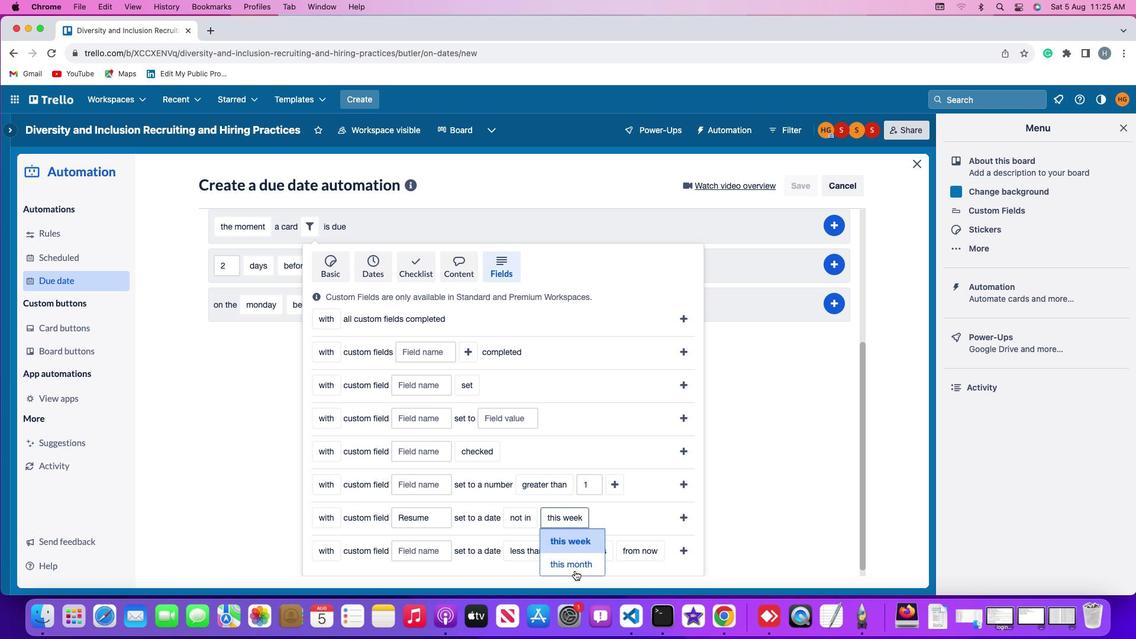
Action: Mouse pressed left at (574, 570)
Screenshot: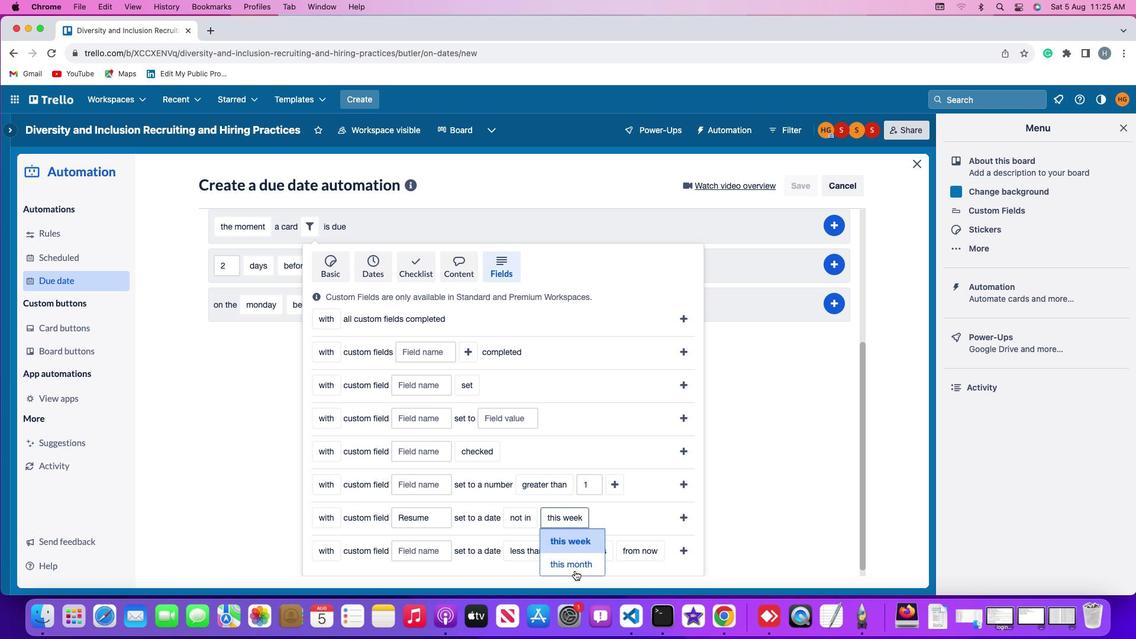 
Action: Mouse moved to (687, 516)
Screenshot: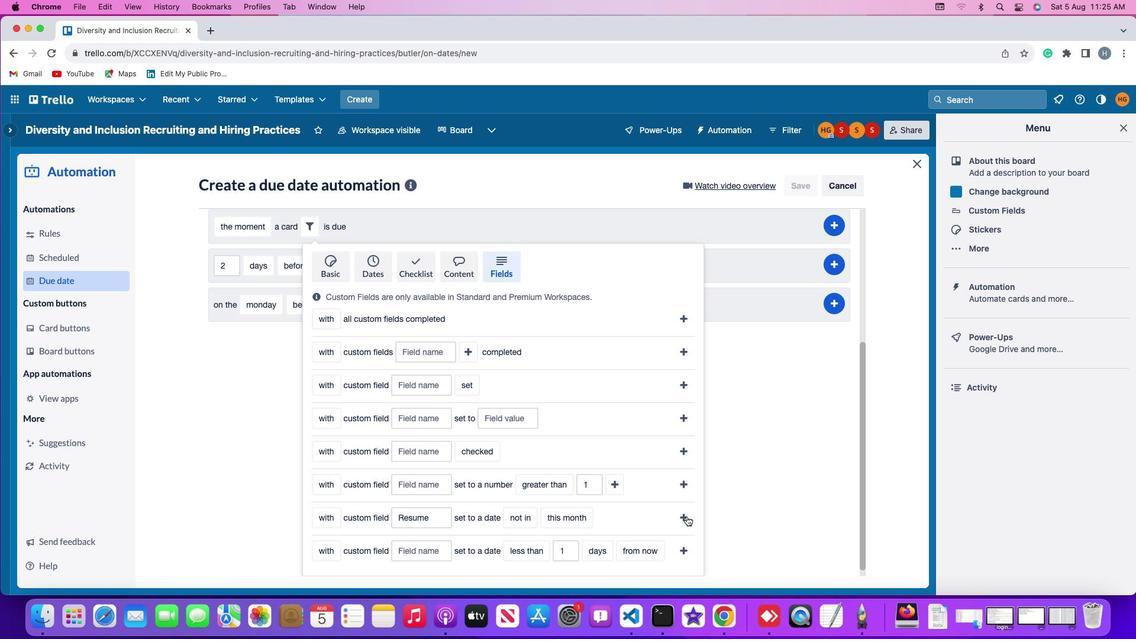 
Action: Mouse pressed left at (687, 516)
Screenshot: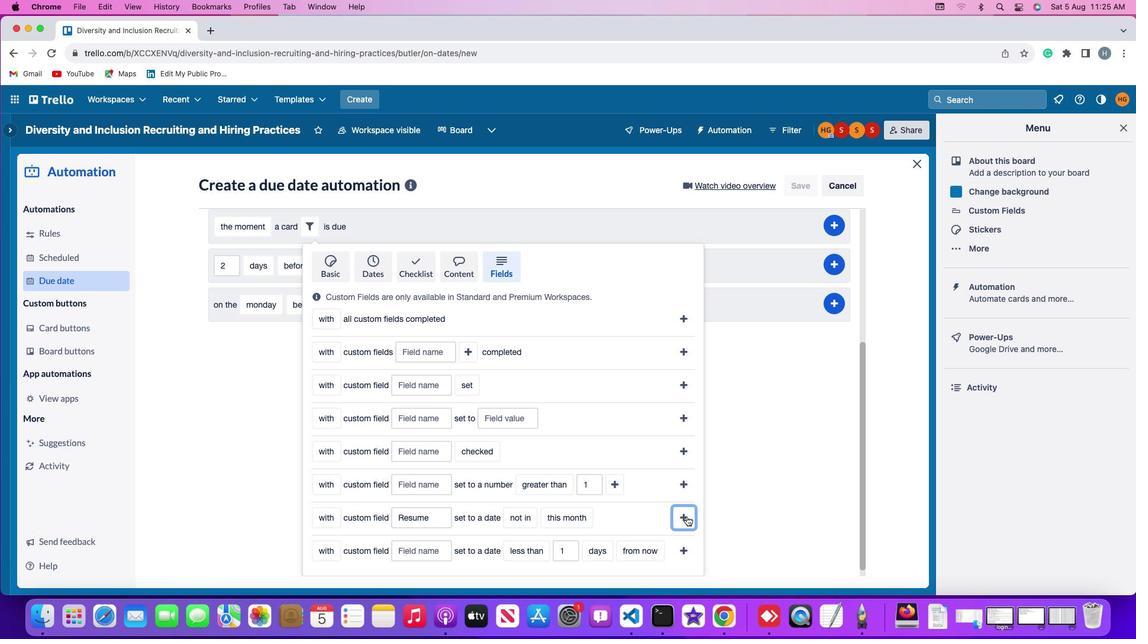 
Action: Mouse moved to (838, 434)
Screenshot: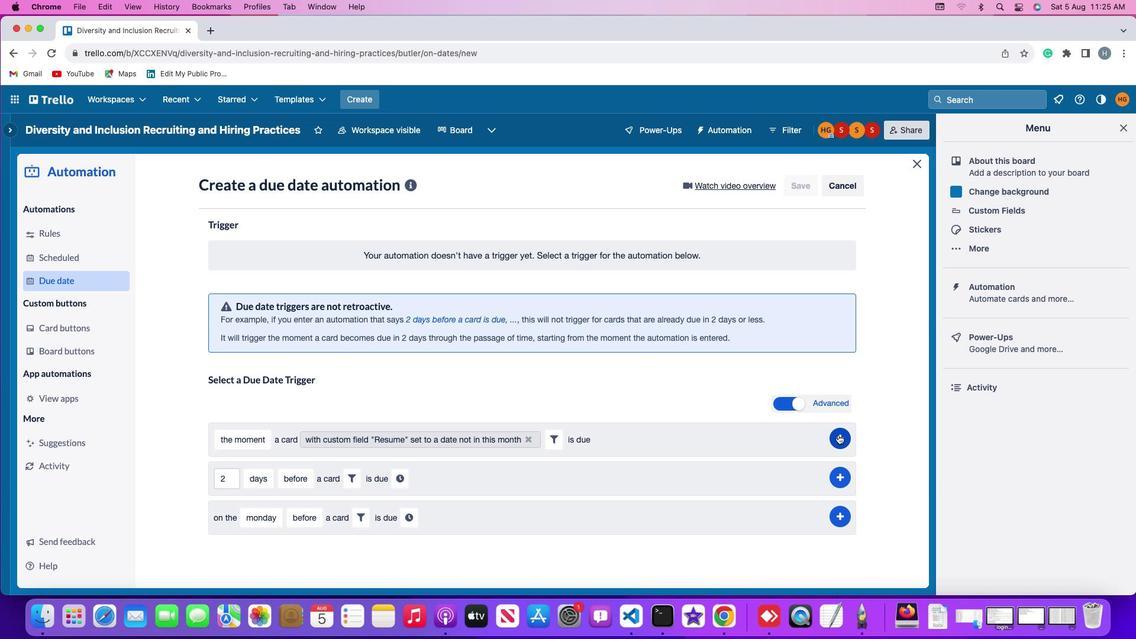 
Action: Mouse pressed left at (838, 434)
Screenshot: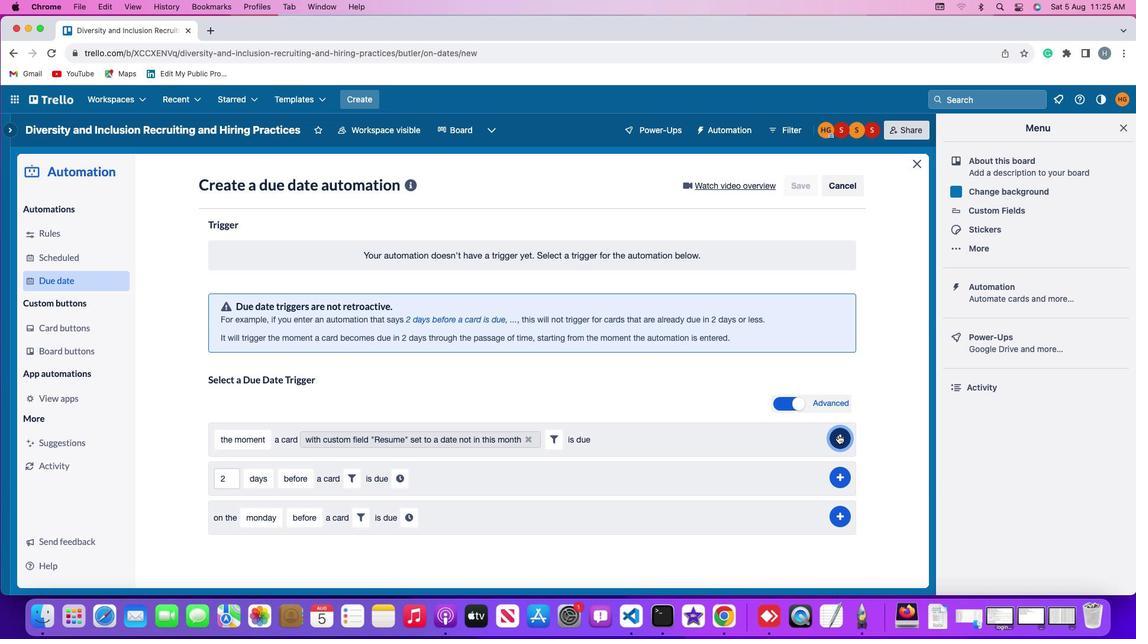 
Action: Mouse moved to (897, 356)
Screenshot: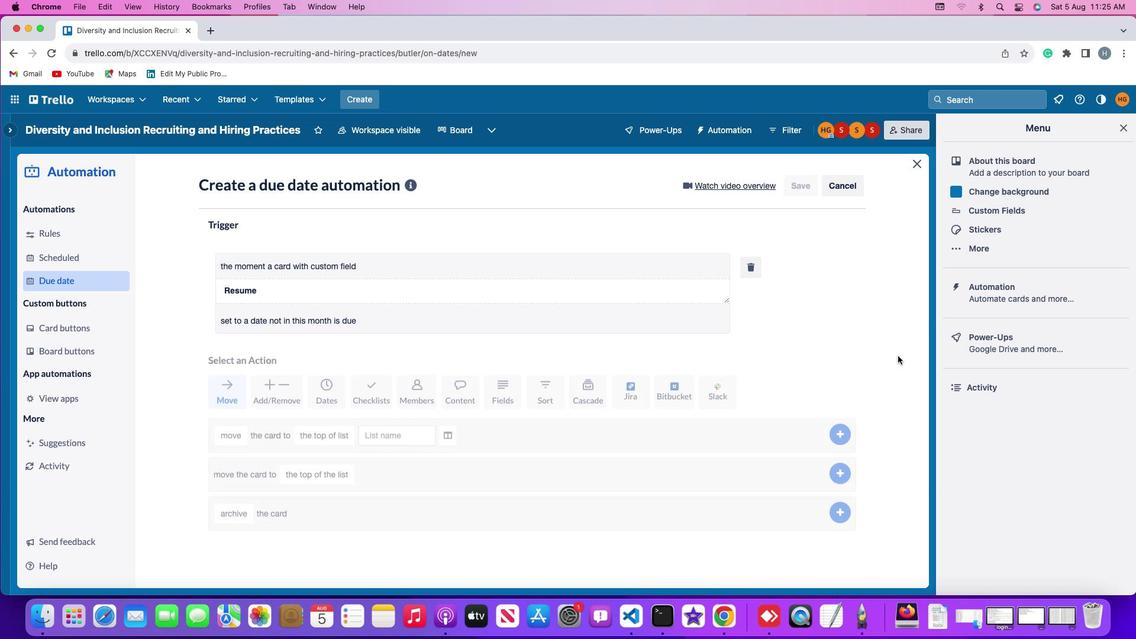 
